 Task: Add an event with the title Second Lunch and Learn: Effective Networking, date '2023/11/10', time 8:30 AM to 10:30 AMand add a description: It is essential to listen actively to the potential investor's input, feedback, and inquiries throughout the meeting. This demonstrates your receptiveness to collaboration, willingness to address concerns, and the ability to adapt your business strategy to maximize its potential., put the event into Green category, logged in from the account softage.2@softage.netand send the event invitation to softage.5@softage.net and softage.6@softage.net. Set a reminder for the event 12 hour before
Action: Mouse moved to (103, 105)
Screenshot: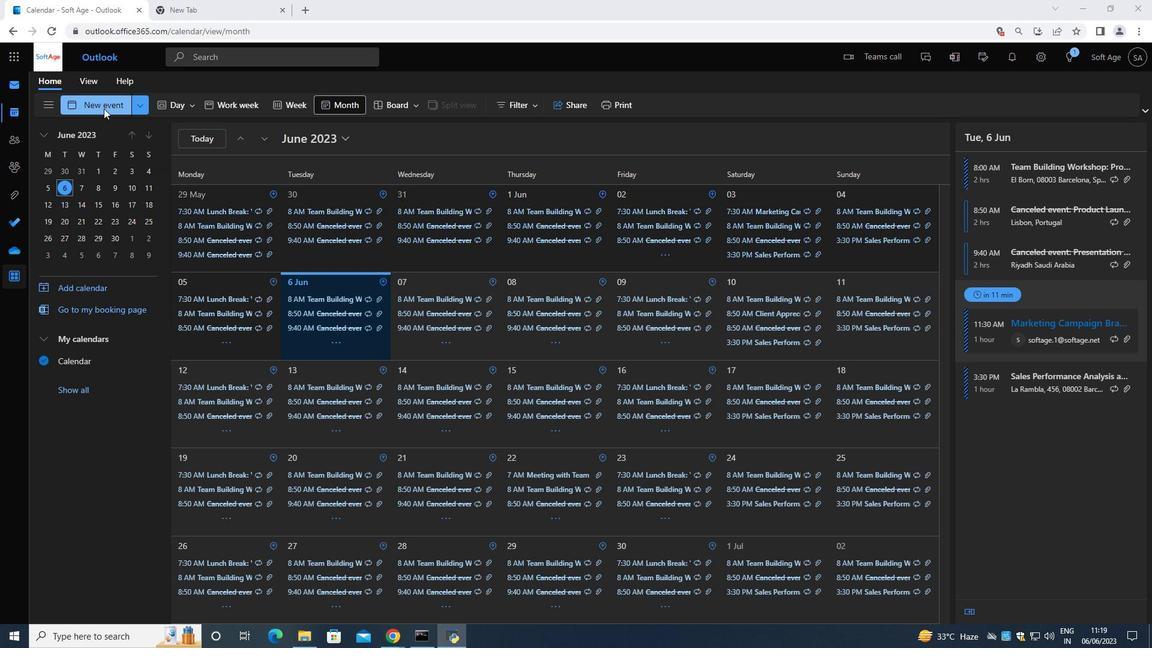 
Action: Mouse pressed left at (103, 105)
Screenshot: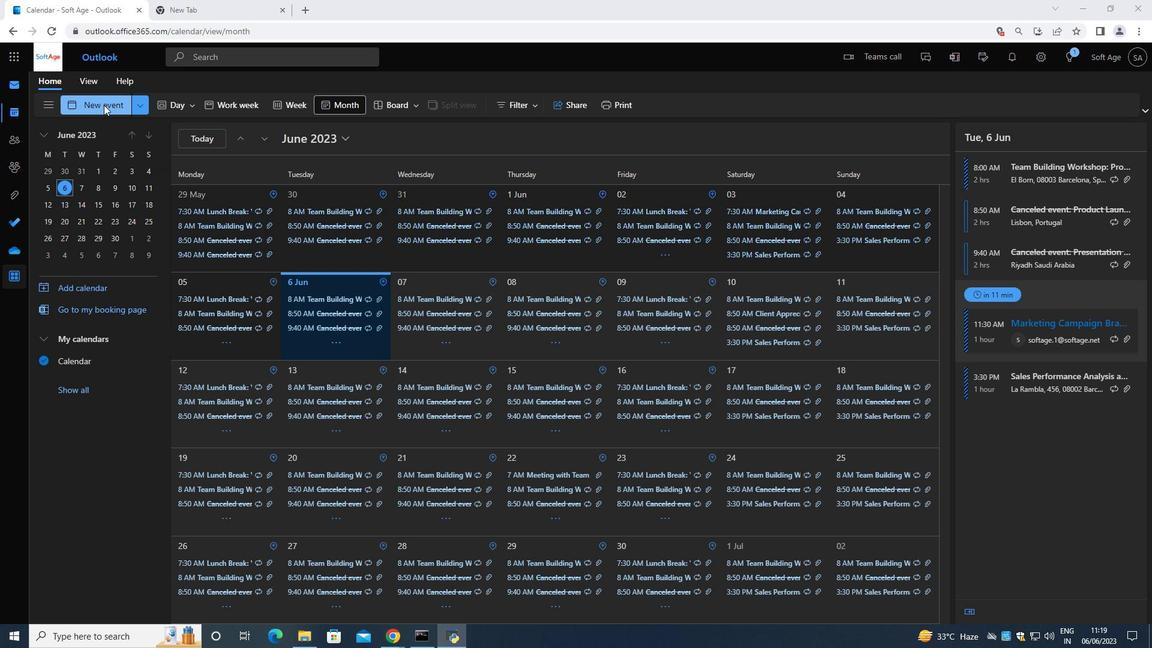 
Action: Mouse moved to (154, 130)
Screenshot: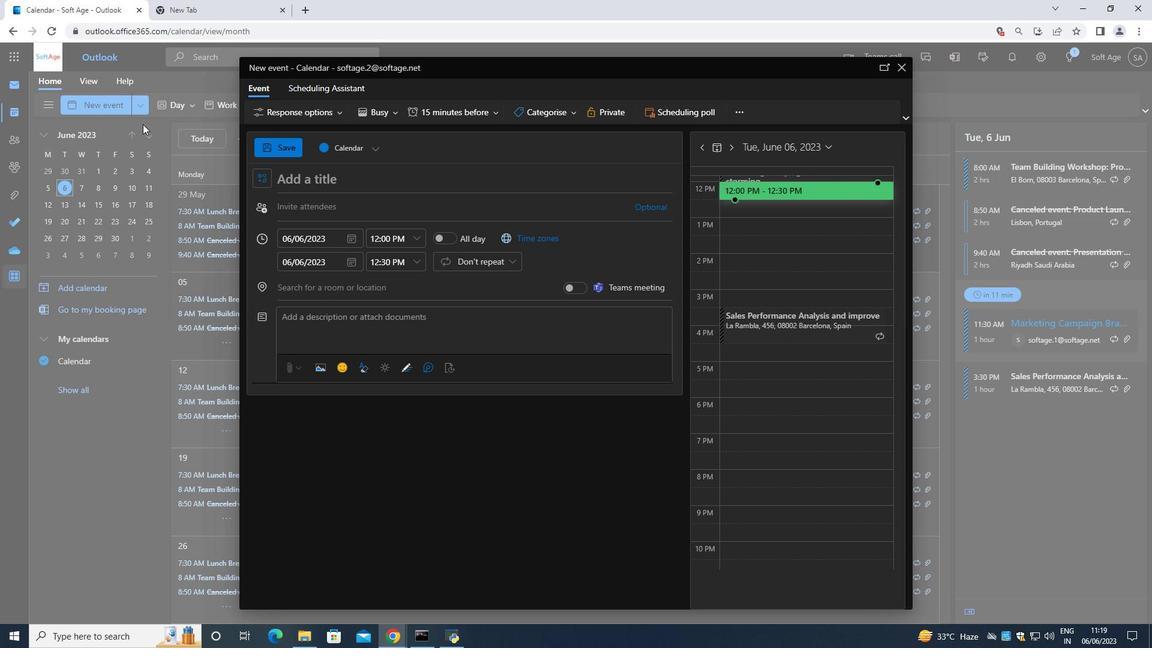
Action: Key pressed <Key.shift>Second<Key.space><Key.shift>Li<Key.backspace>unch<Key.space>and<Key.space><Key.shift>Learn<Key.shift_r>:<Key.shift><Key.space><Key.shift>Effective<Key.space><Key.shift>Networking<Key.space>
Screenshot: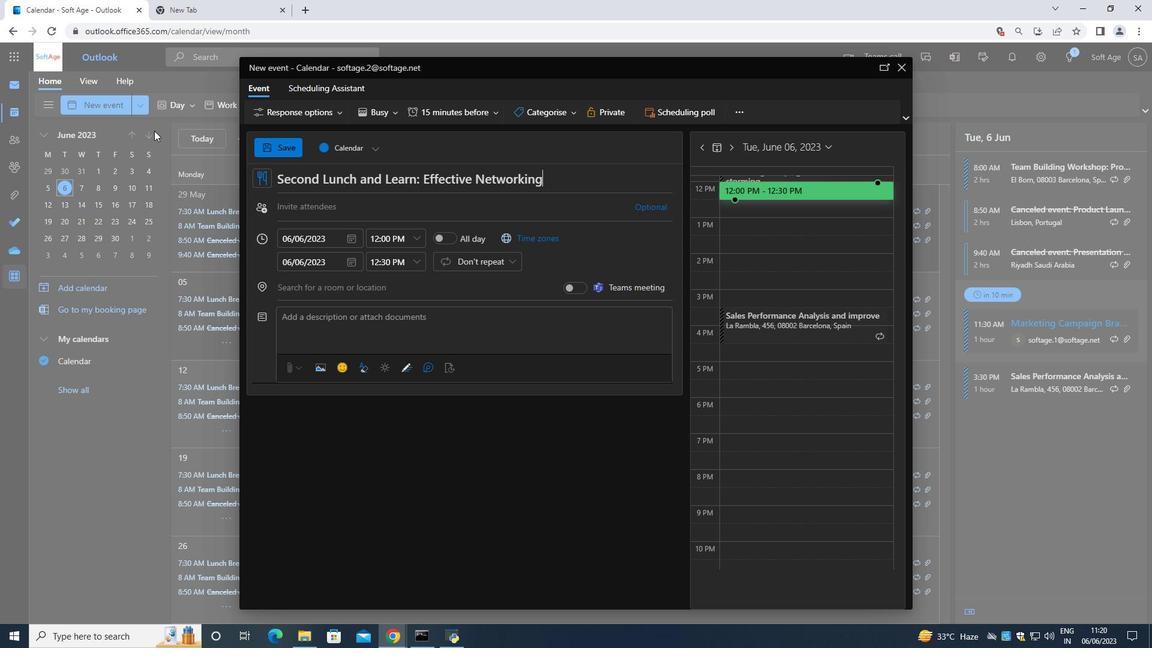 
Action: Mouse moved to (350, 240)
Screenshot: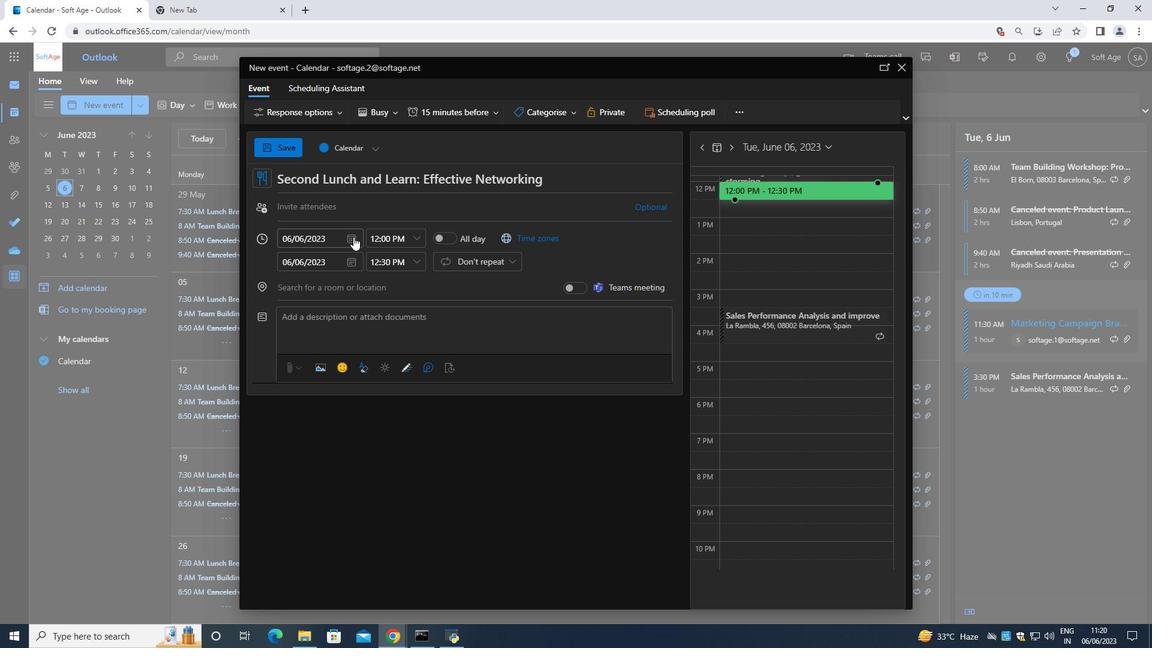 
Action: Mouse pressed left at (350, 240)
Screenshot: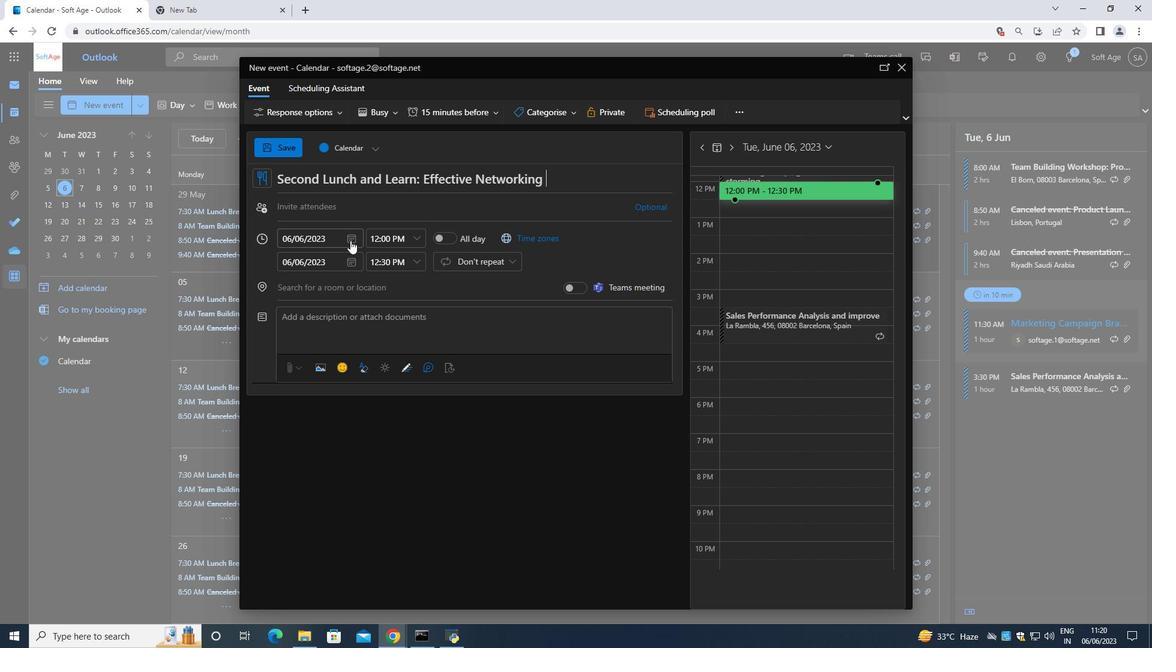 
Action: Mouse moved to (395, 264)
Screenshot: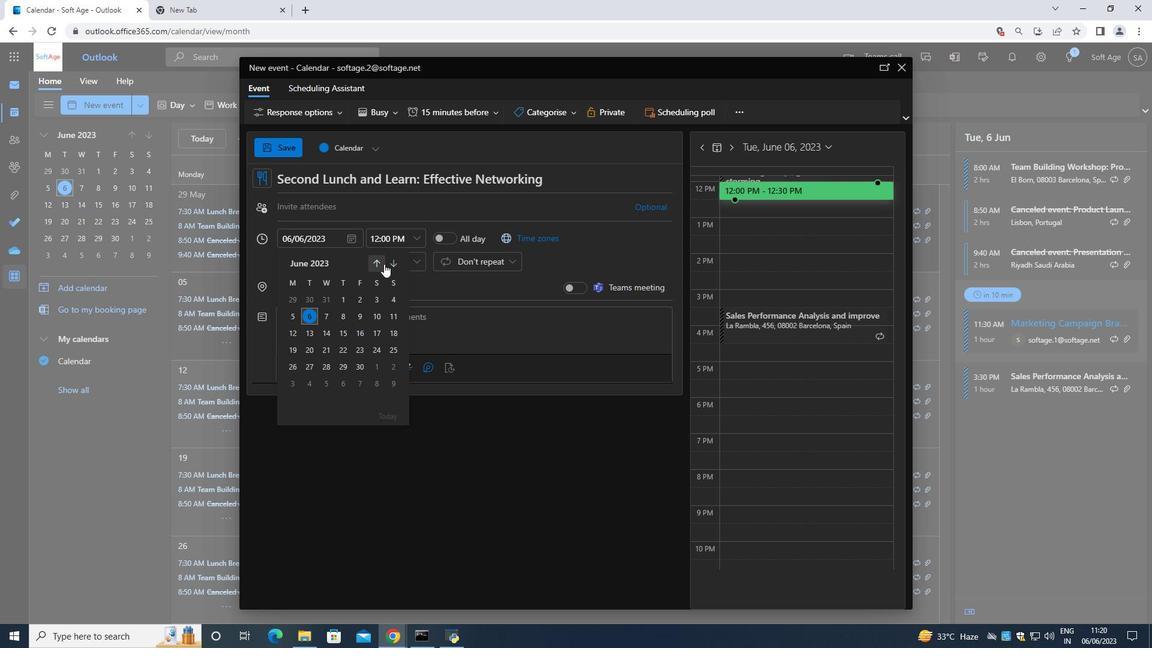 
Action: Mouse pressed left at (395, 264)
Screenshot: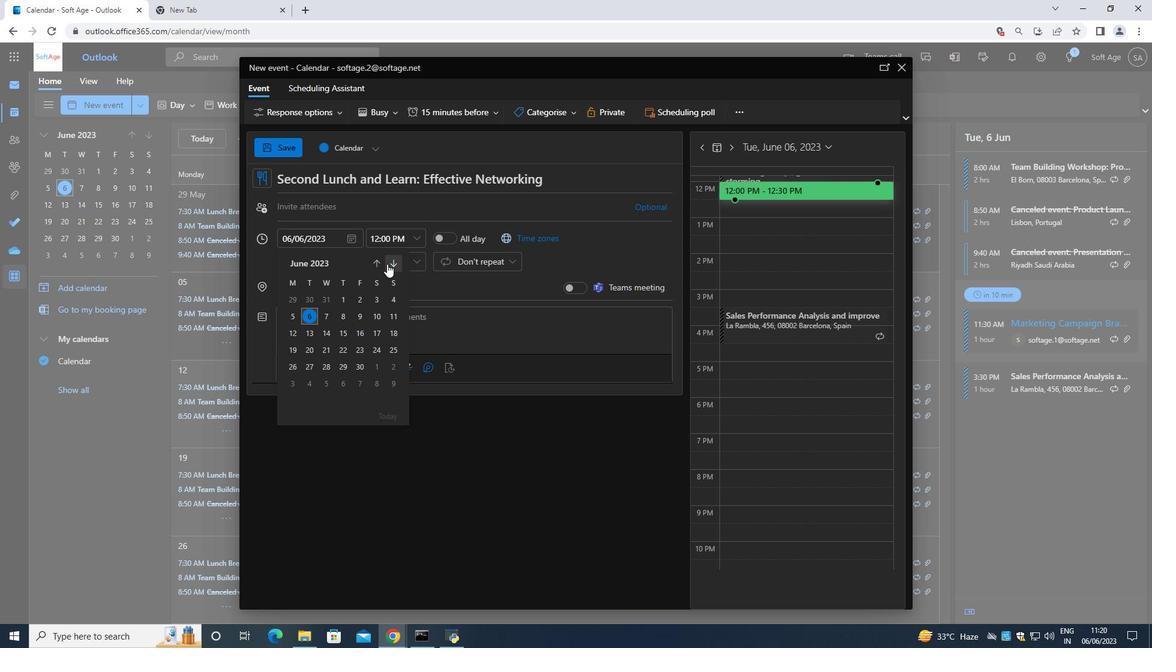 
Action: Mouse moved to (396, 264)
Screenshot: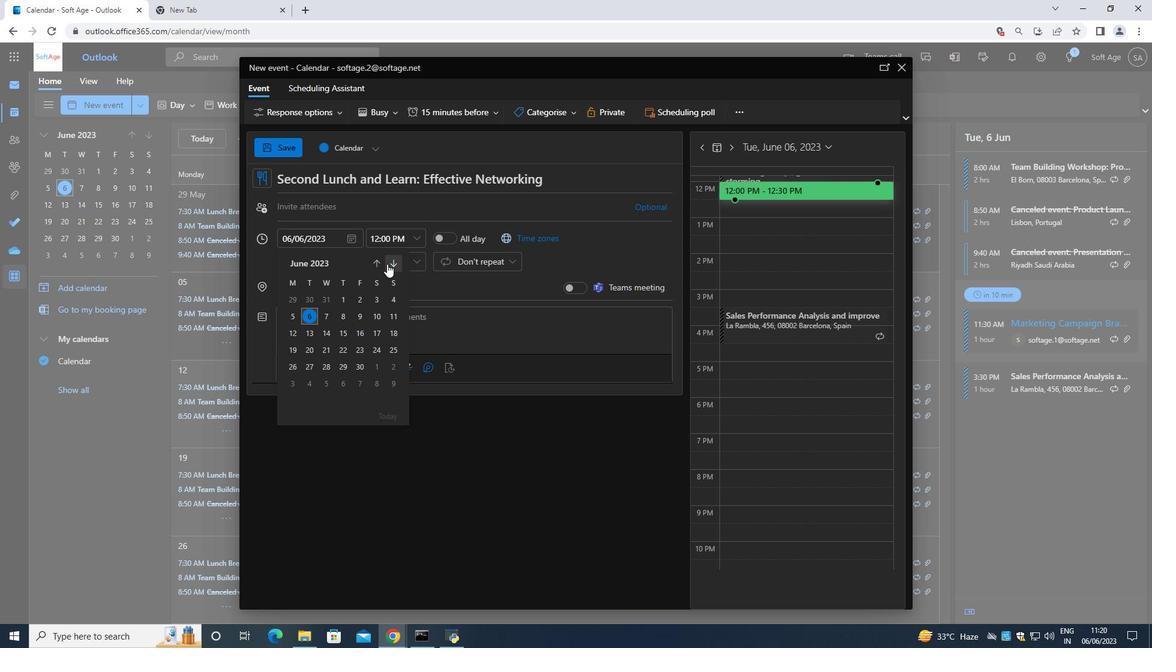 
Action: Mouse pressed left at (396, 264)
Screenshot: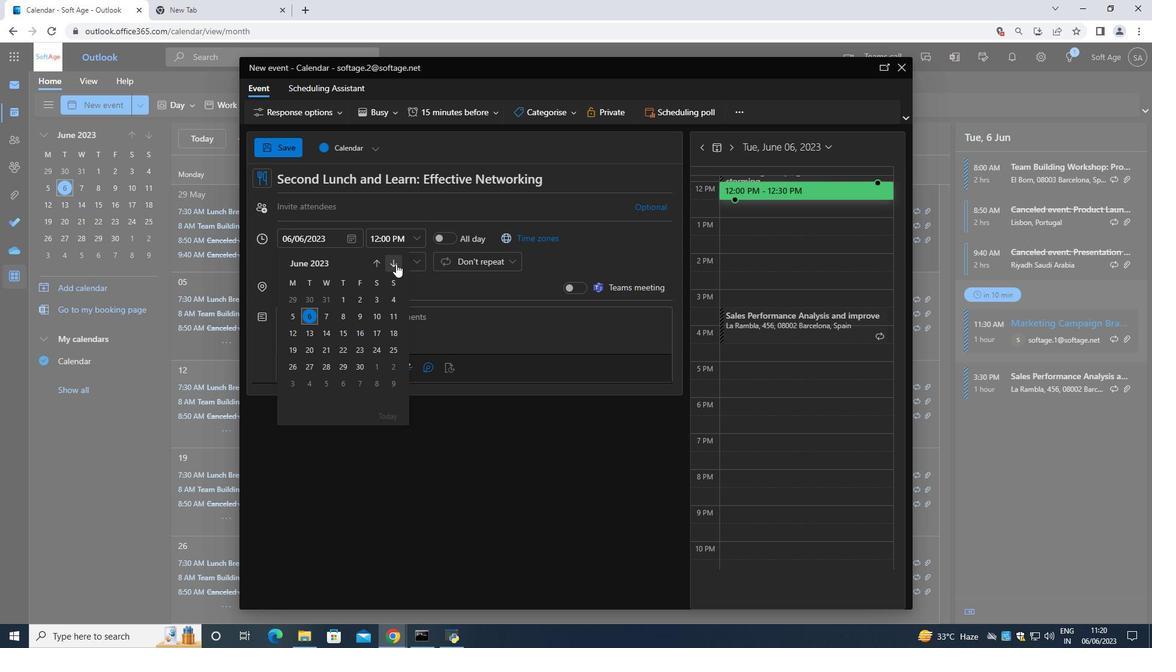 
Action: Mouse moved to (396, 264)
Screenshot: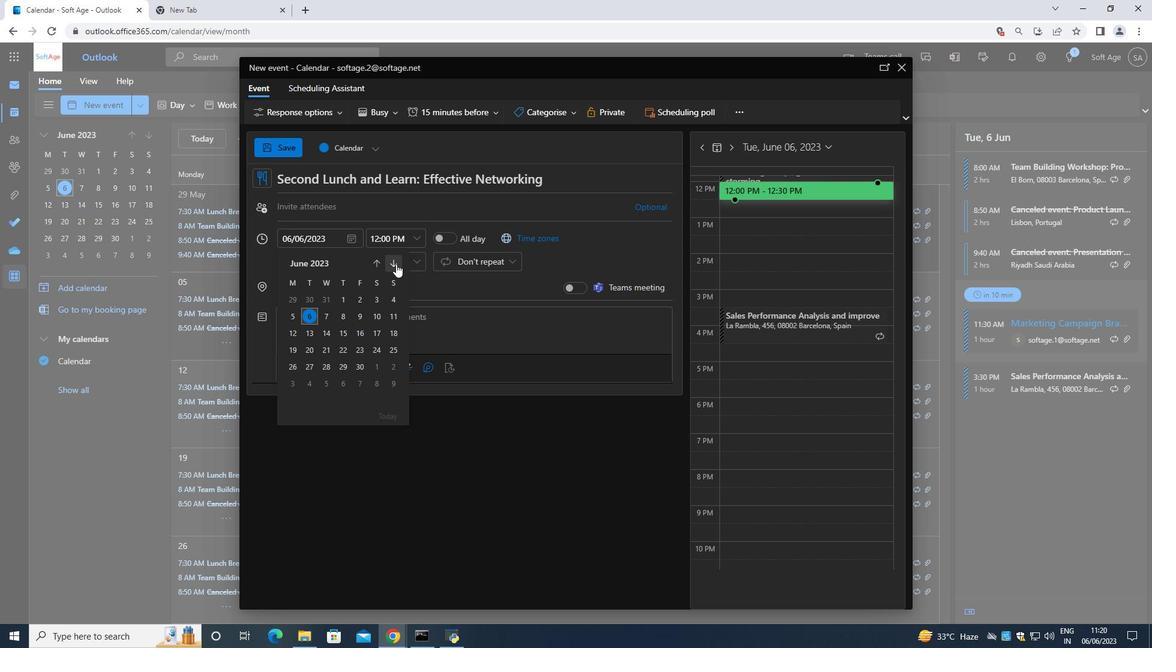 
Action: Mouse pressed left at (396, 264)
Screenshot: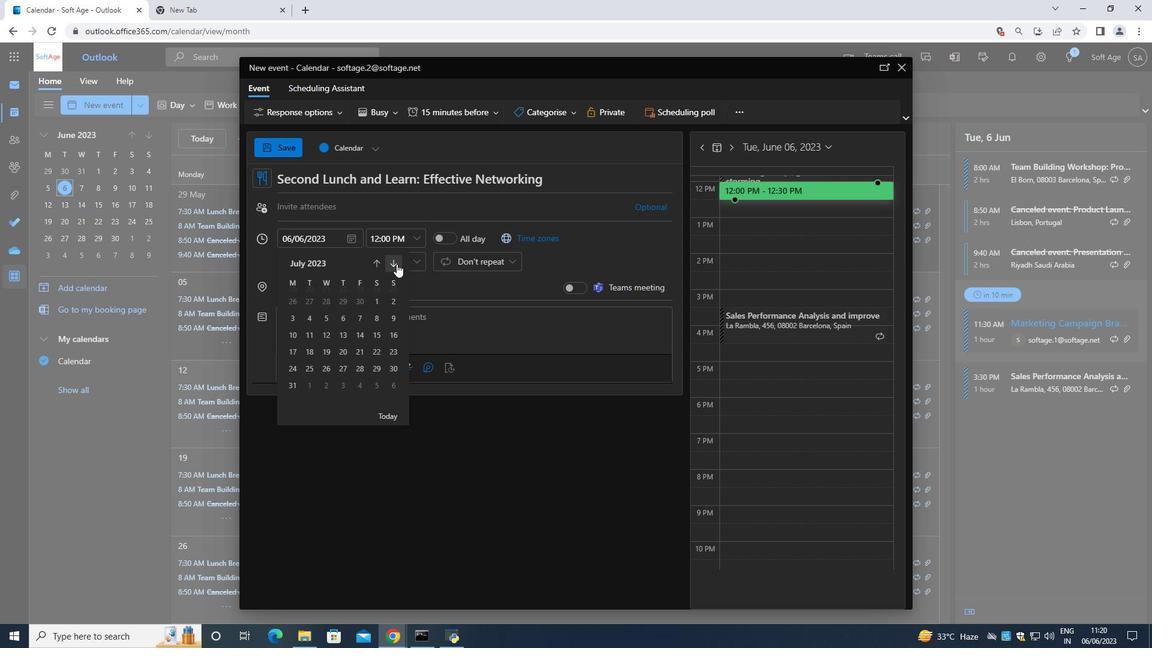 
Action: Mouse pressed left at (396, 264)
Screenshot: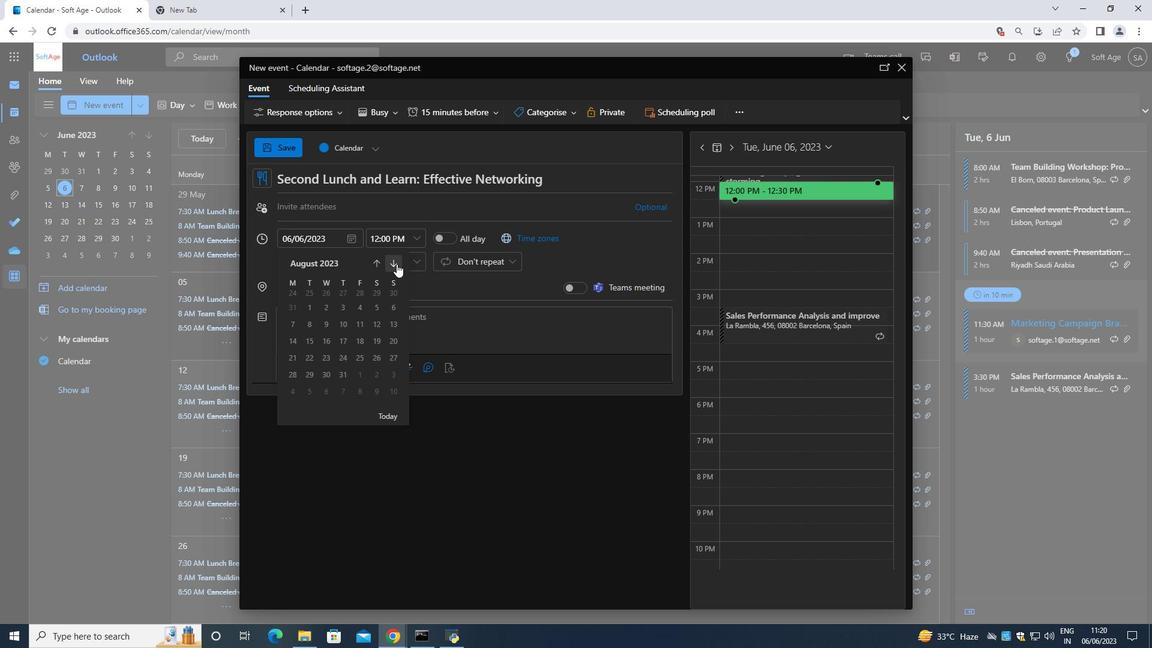 
Action: Mouse moved to (397, 264)
Screenshot: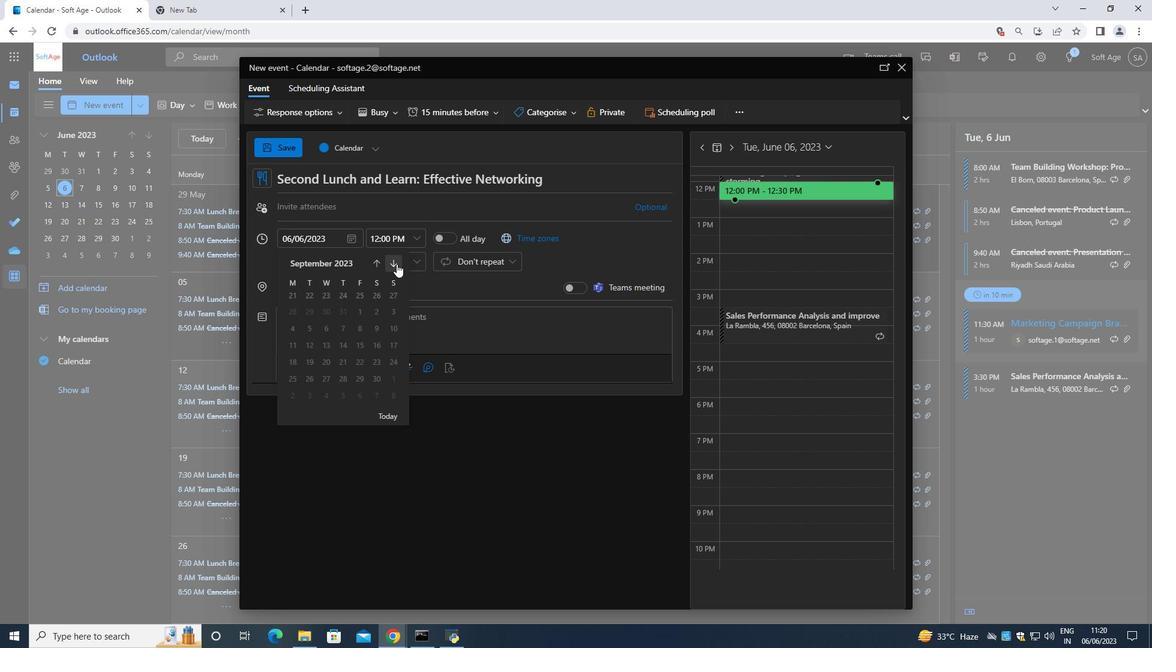 
Action: Mouse pressed left at (397, 264)
Screenshot: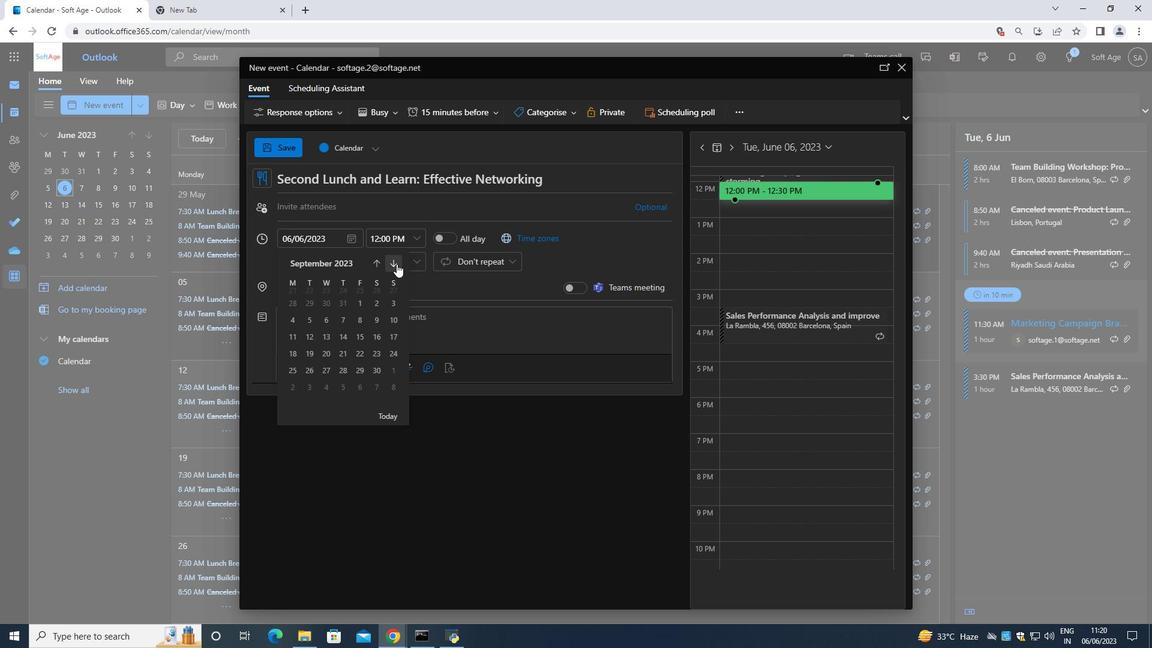 
Action: Mouse moved to (381, 259)
Screenshot: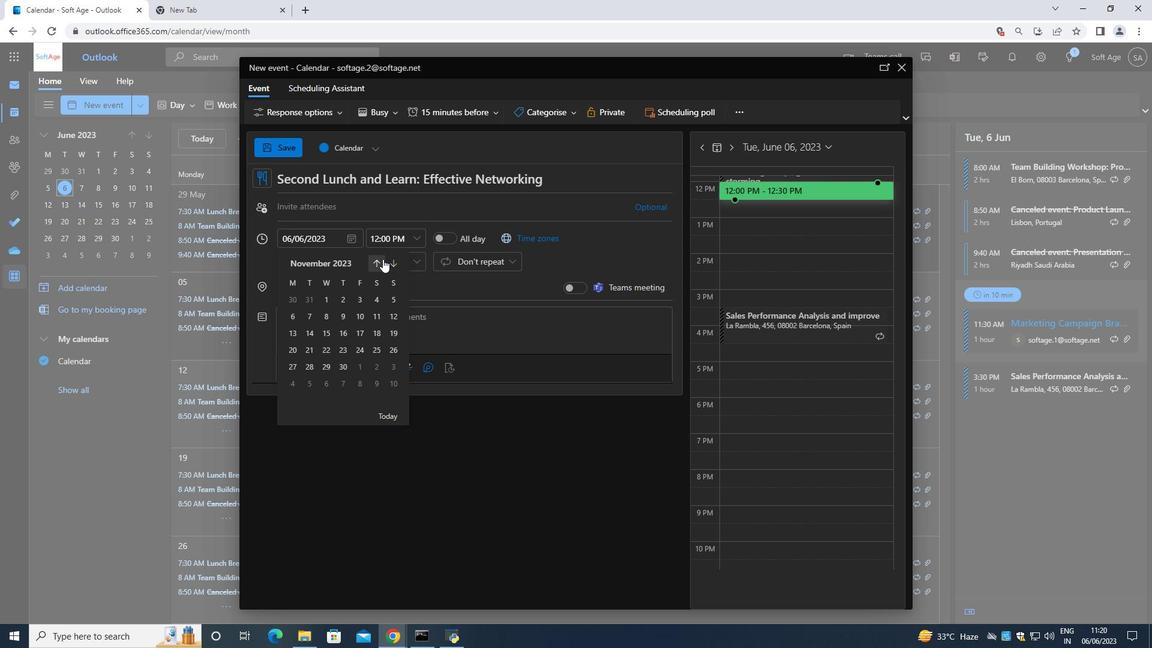 
Action: Mouse pressed left at (381, 259)
Screenshot: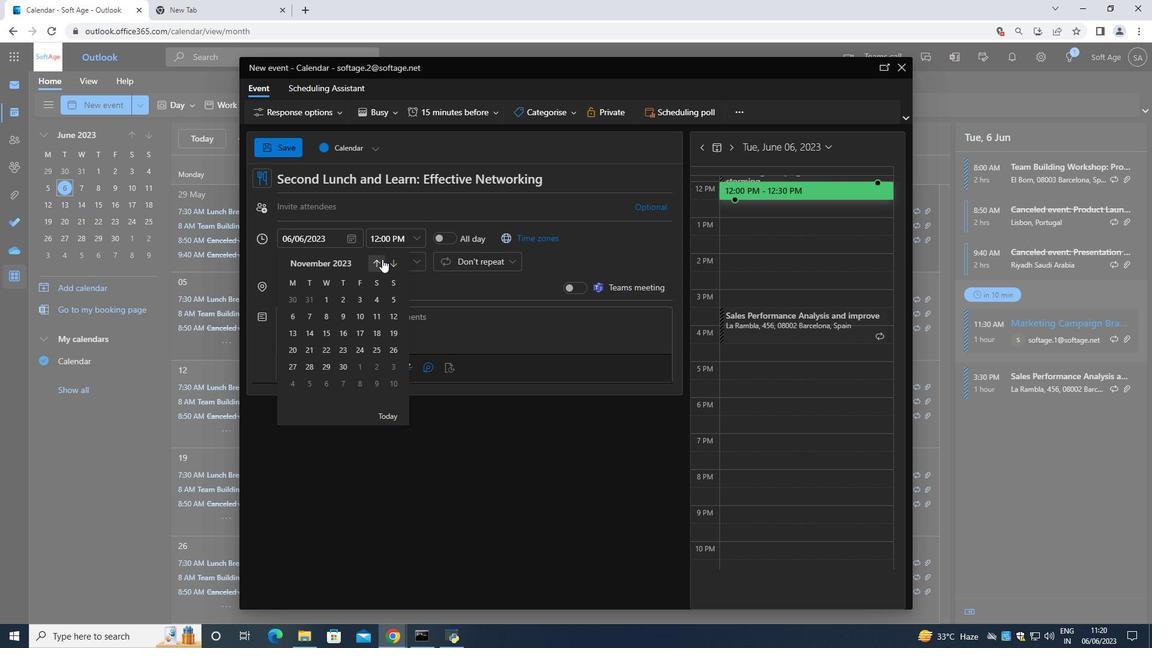 
Action: Mouse moved to (312, 333)
Screenshot: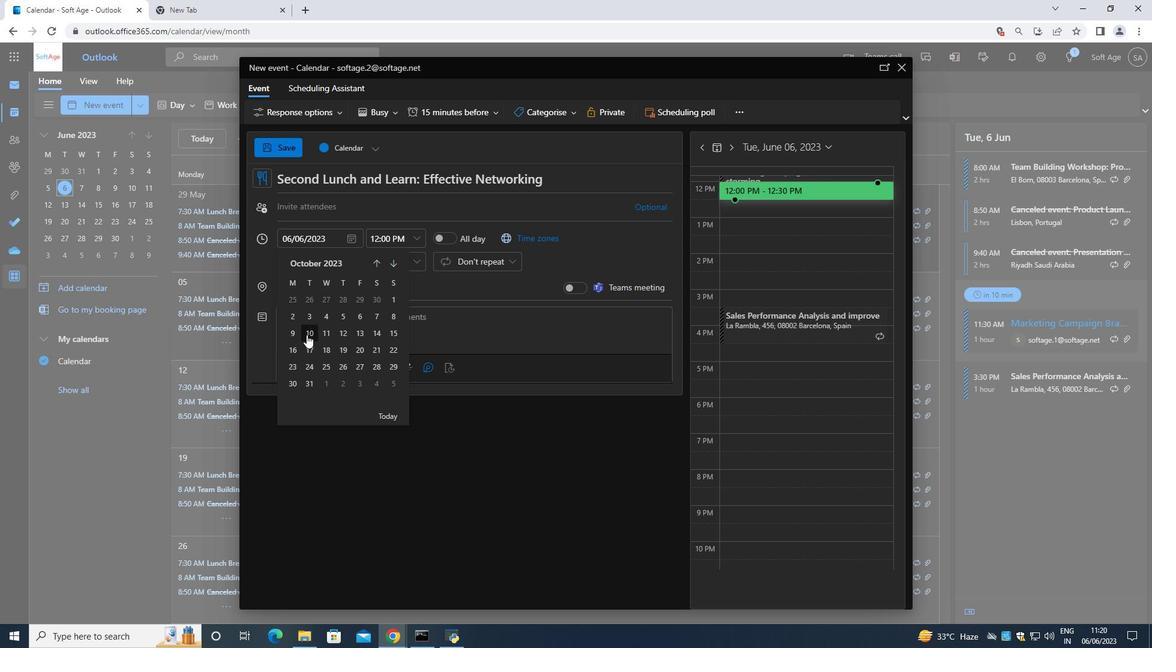 
Action: Mouse pressed left at (312, 333)
Screenshot: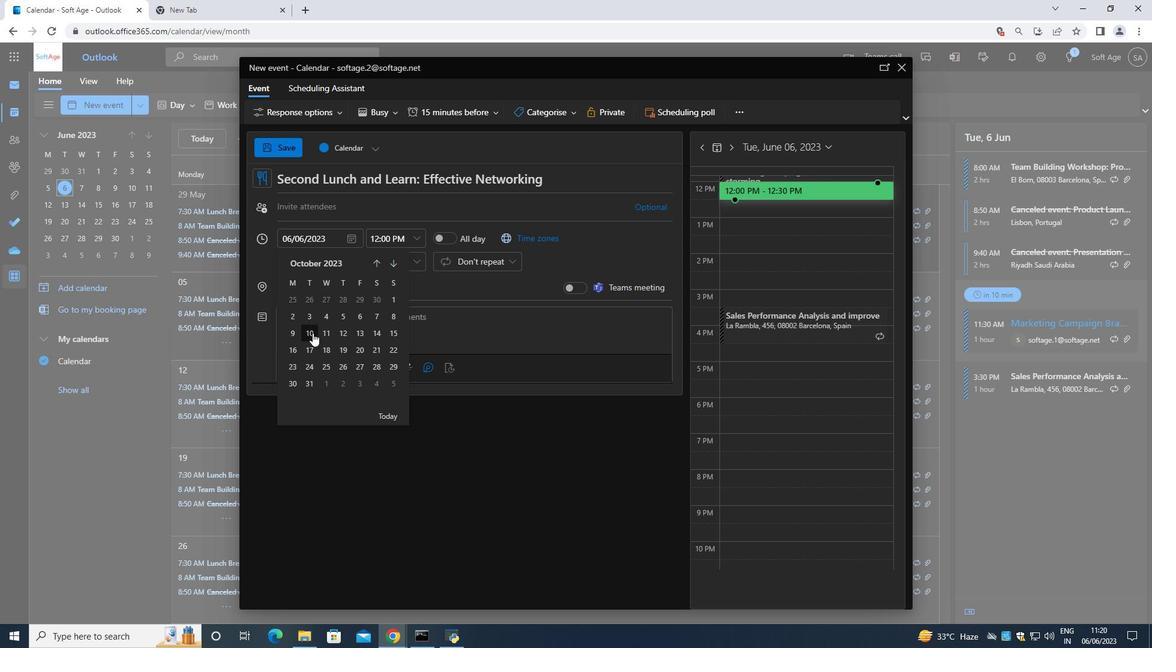 
Action: Mouse moved to (420, 236)
Screenshot: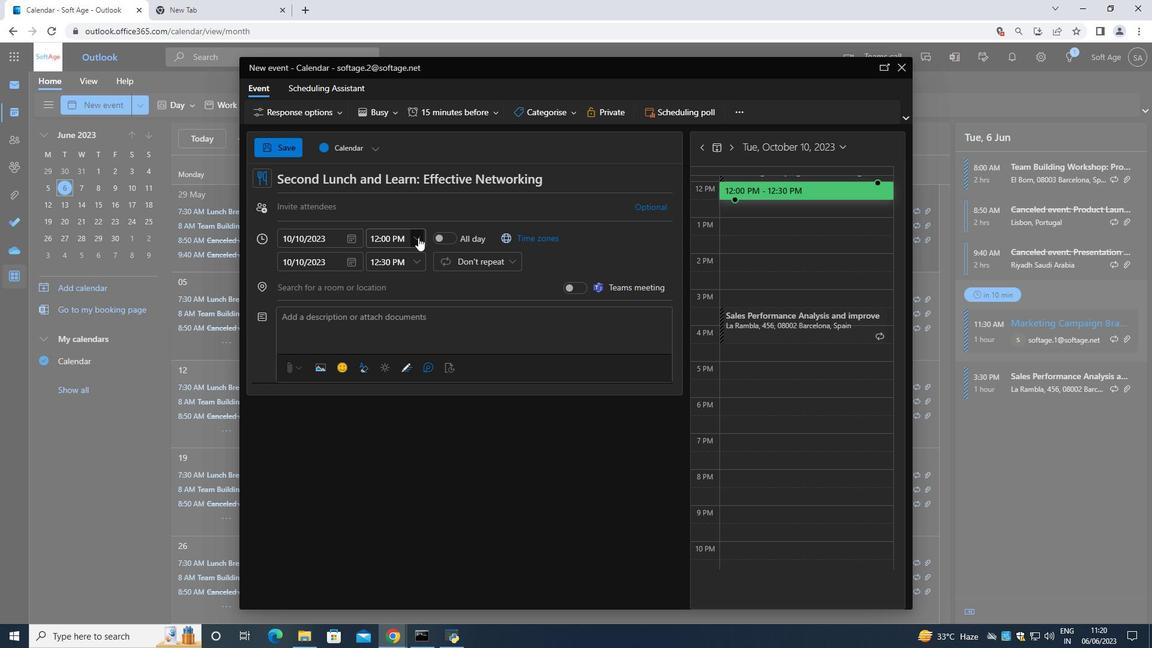 
Action: Mouse pressed left at (420, 236)
Screenshot: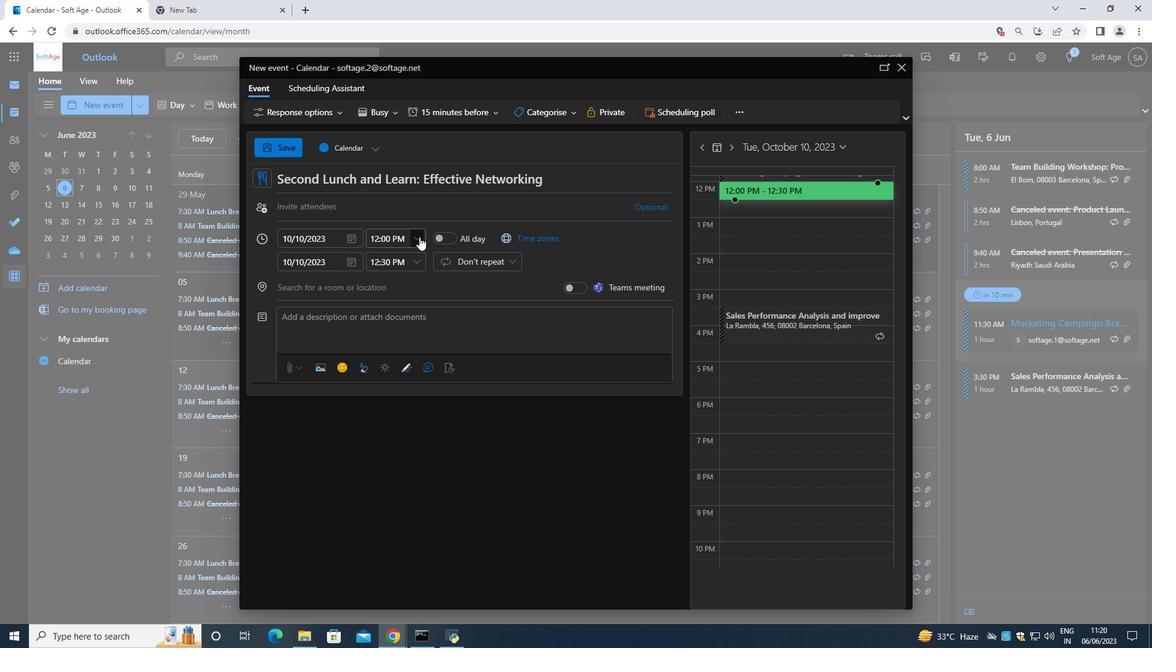 
Action: Mouse moved to (412, 269)
Screenshot: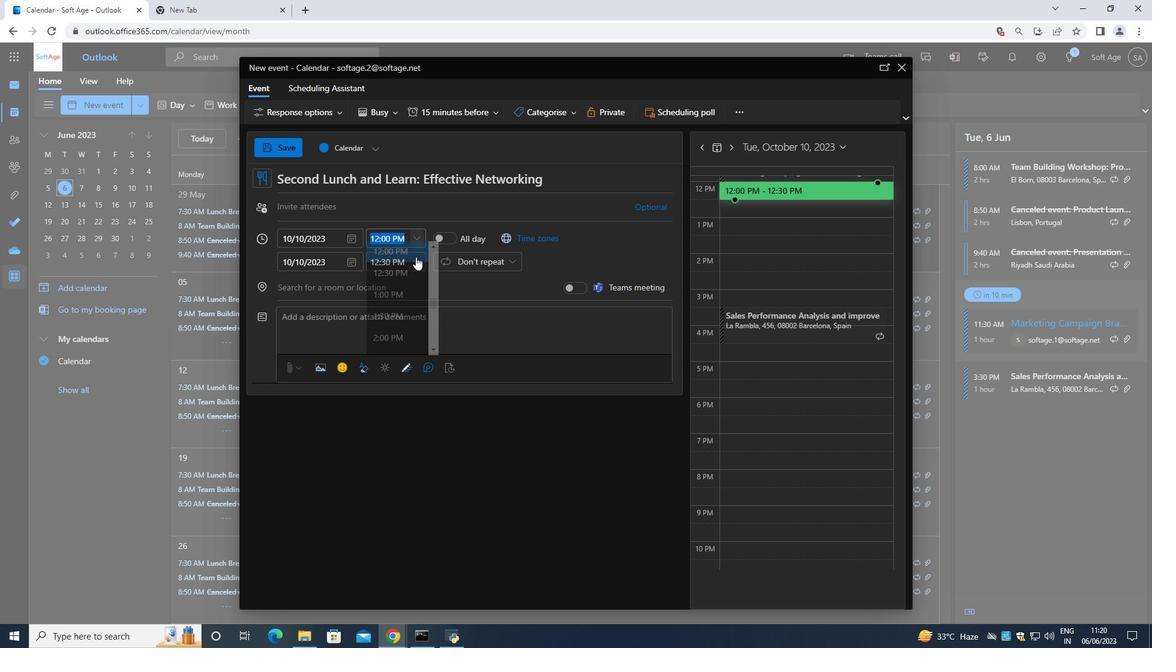 
Action: Mouse scrolled (412, 270) with delta (0, 0)
Screenshot: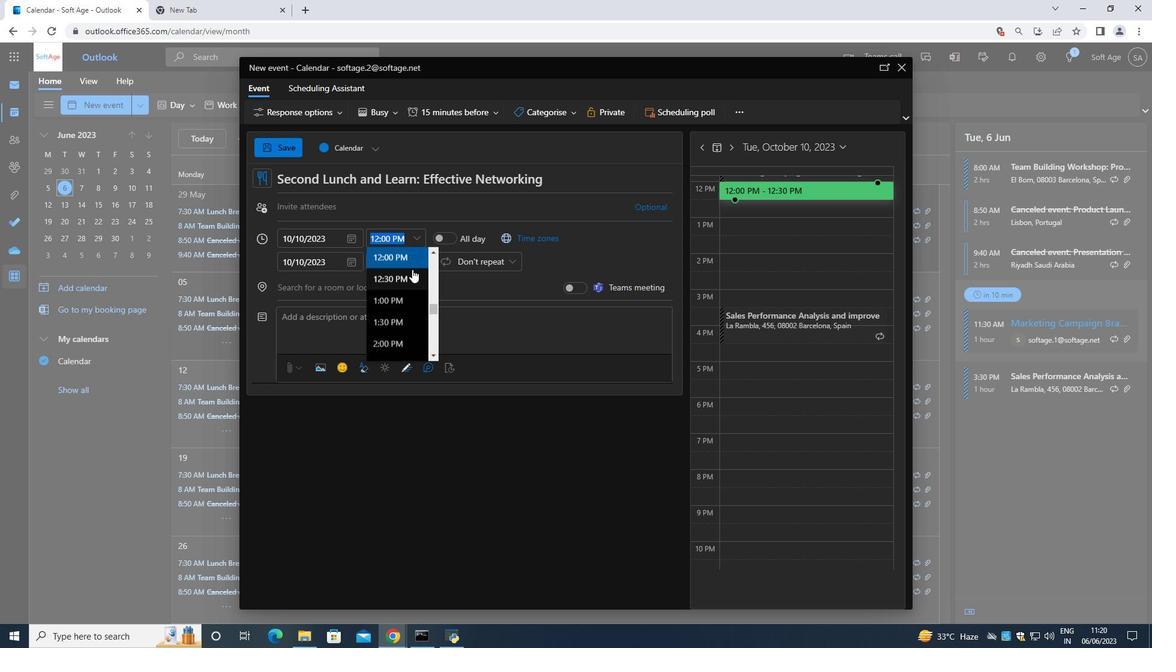 
Action: Mouse scrolled (412, 270) with delta (0, 0)
Screenshot: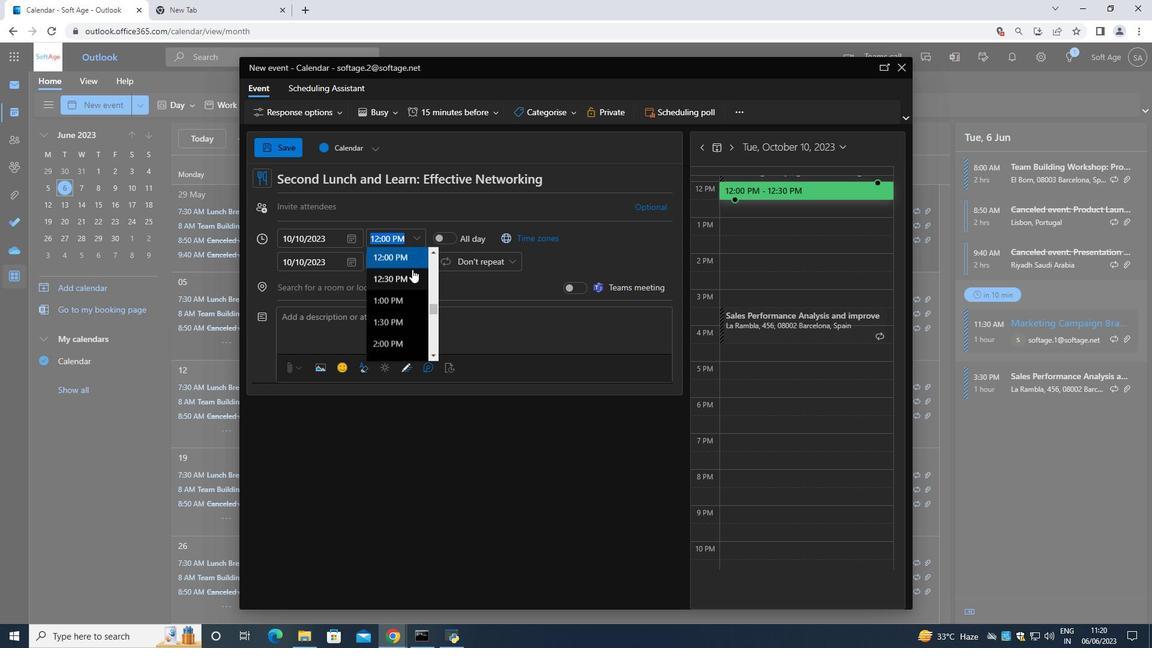 
Action: Mouse scrolled (412, 270) with delta (0, 0)
Screenshot: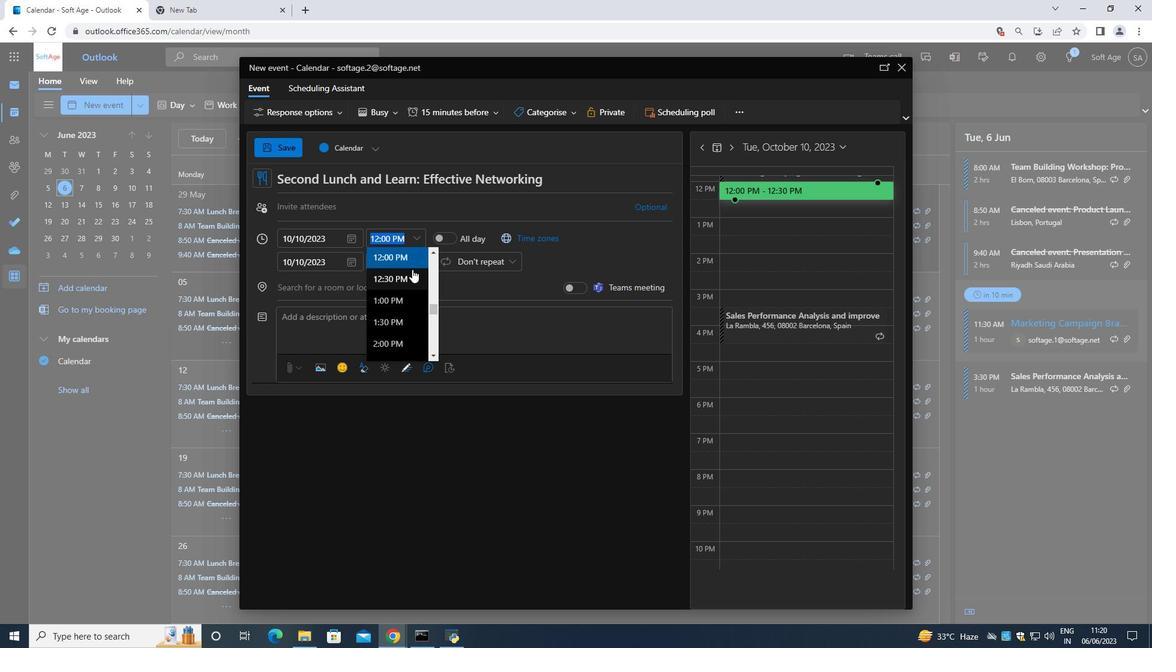 
Action: Mouse moved to (394, 283)
Screenshot: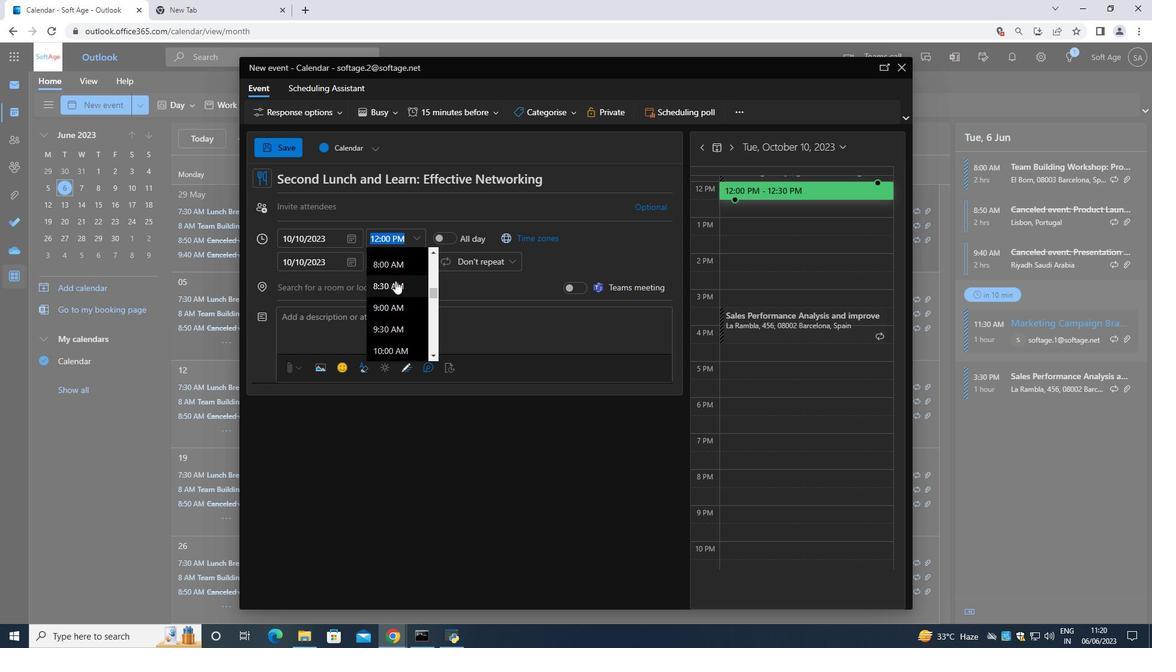 
Action: Mouse pressed left at (394, 283)
Screenshot: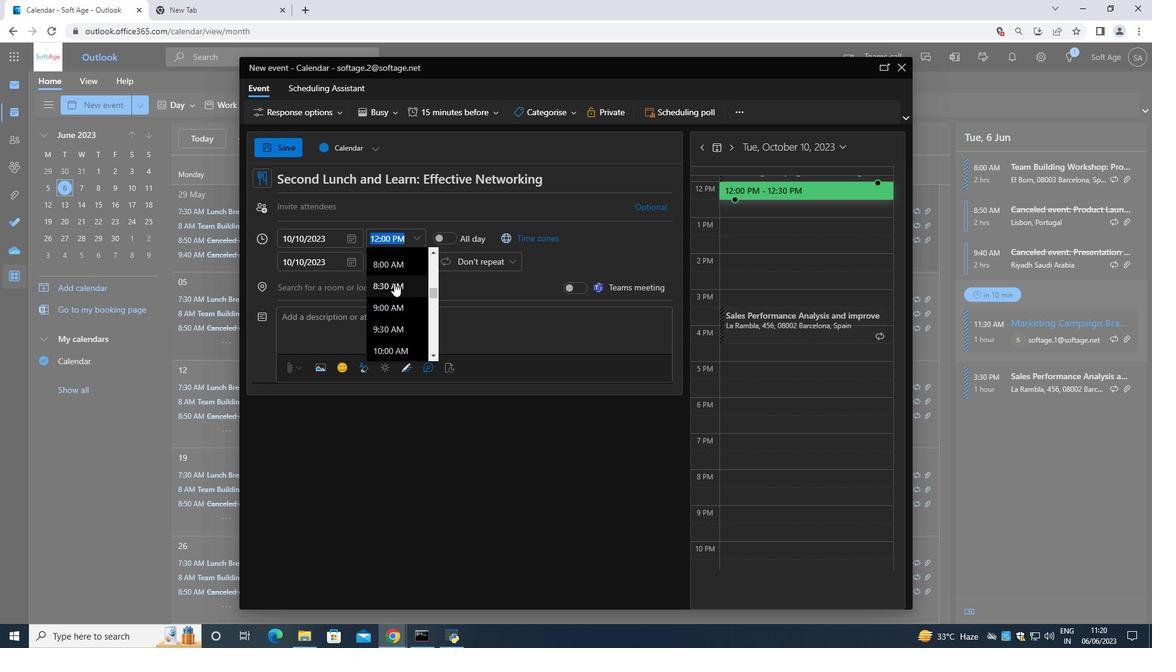 
Action: Mouse moved to (421, 258)
Screenshot: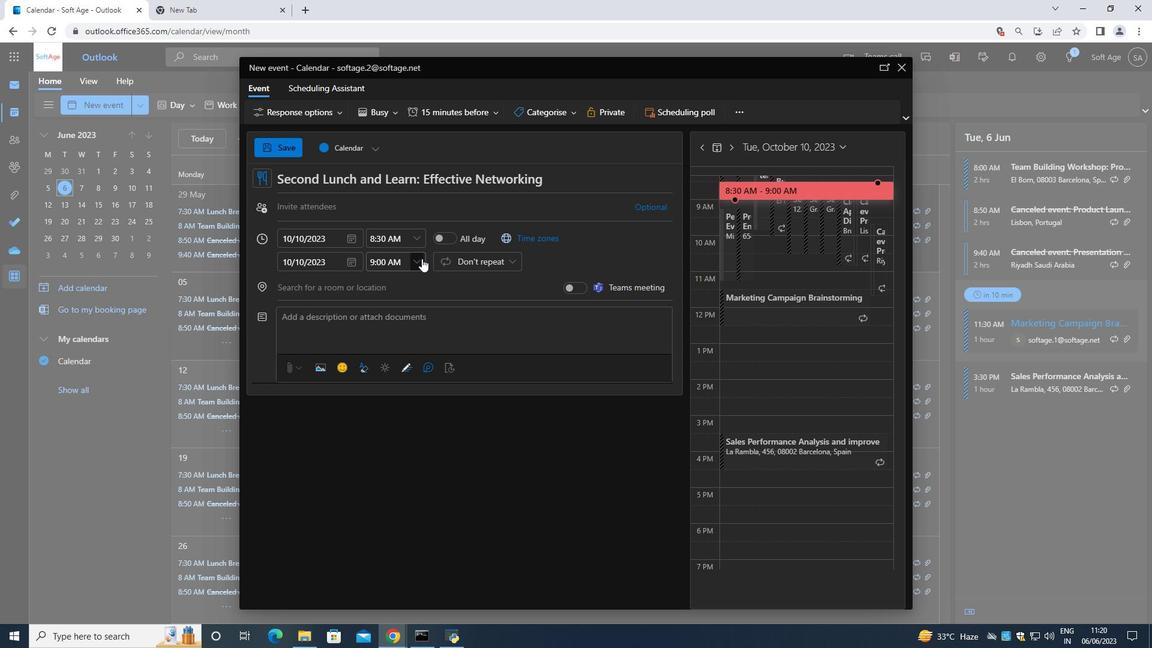 
Action: Mouse pressed left at (421, 258)
Screenshot: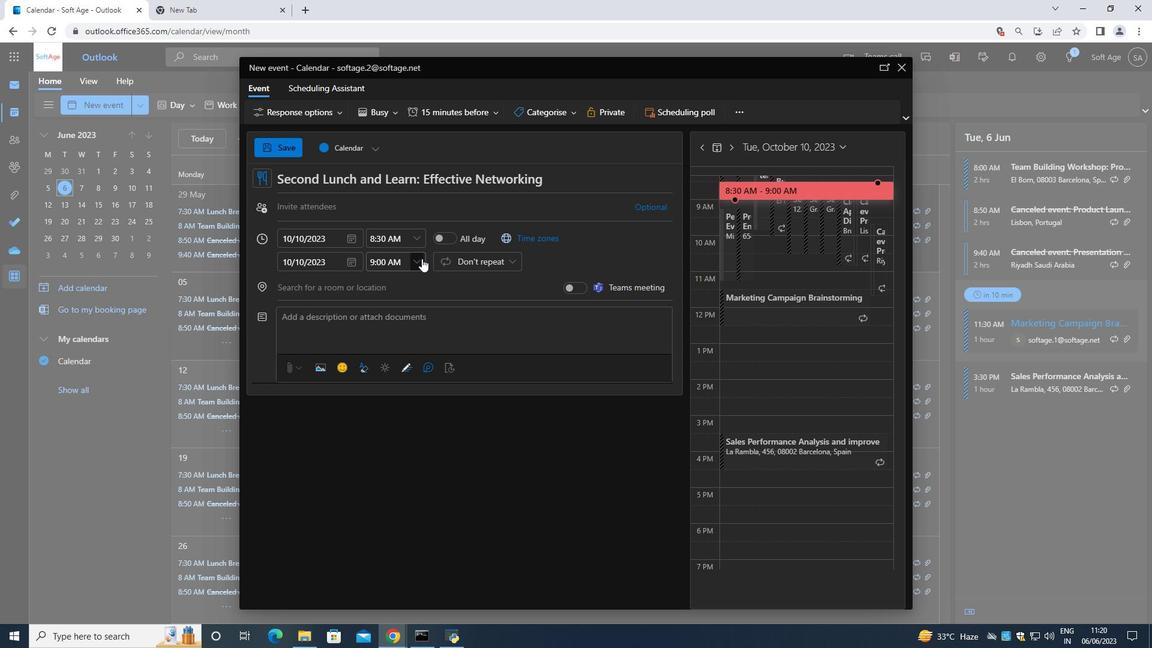 
Action: Mouse moved to (397, 351)
Screenshot: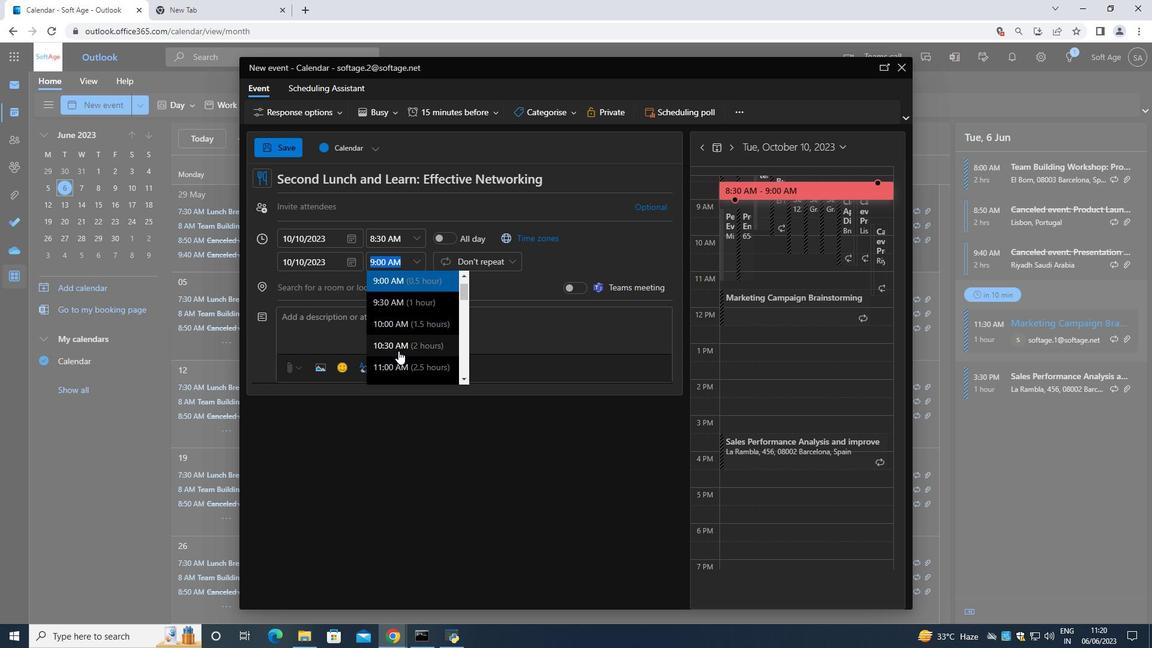 
Action: Mouse pressed left at (397, 351)
Screenshot: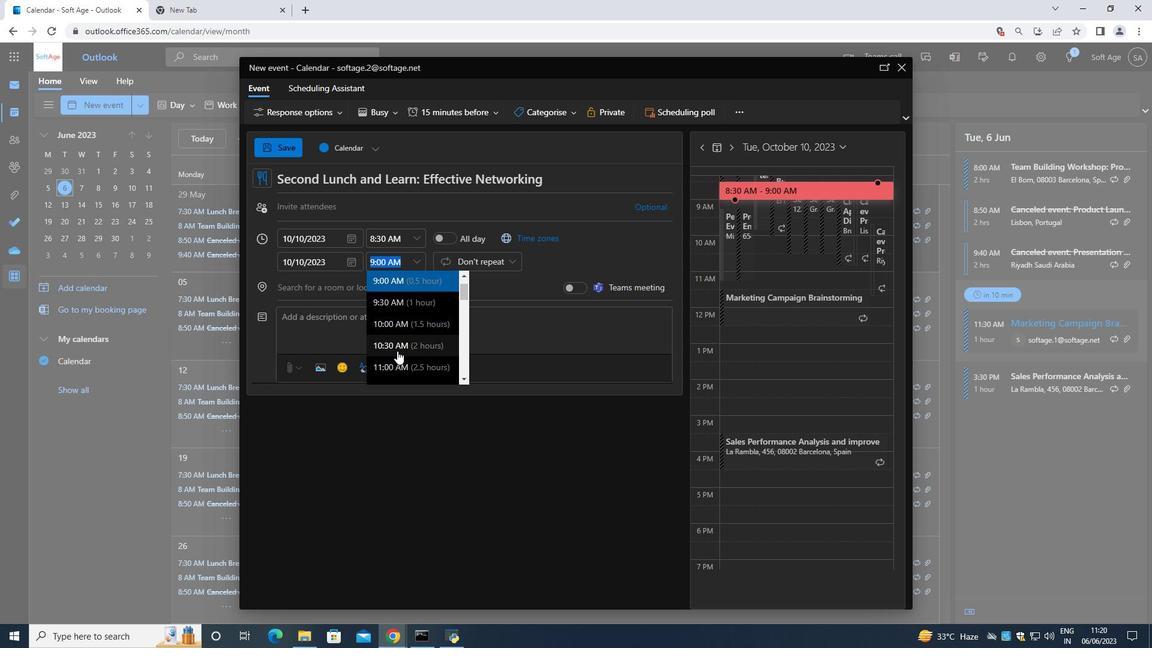 
Action: Mouse moved to (383, 338)
Screenshot: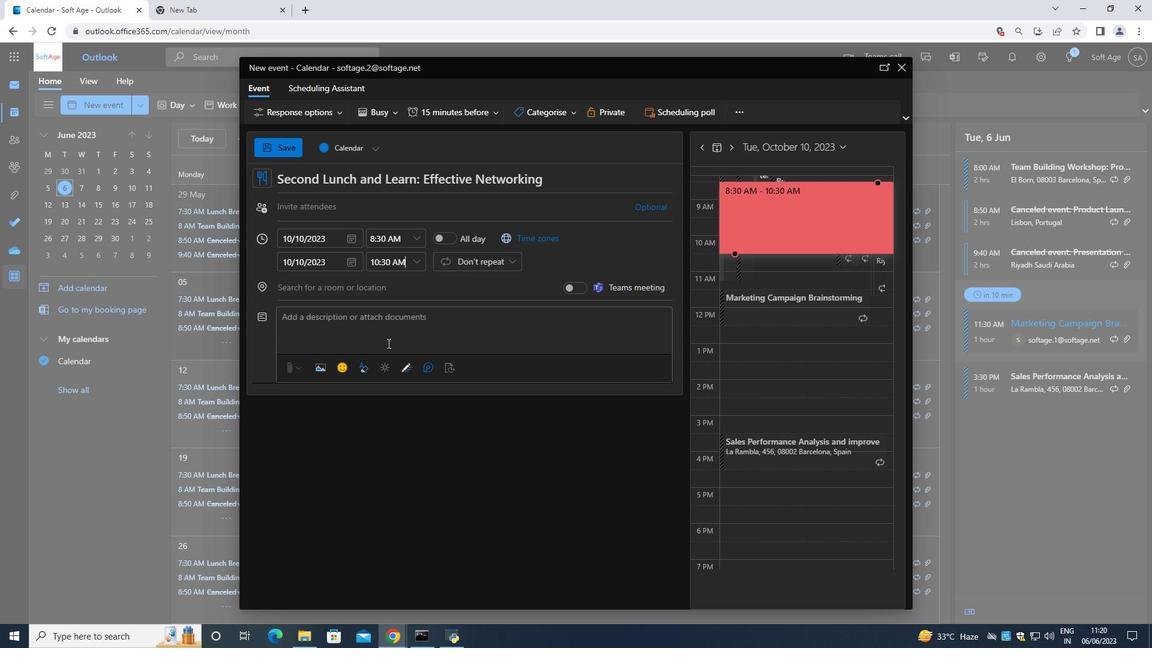 
Action: Mouse pressed left at (383, 338)
Screenshot: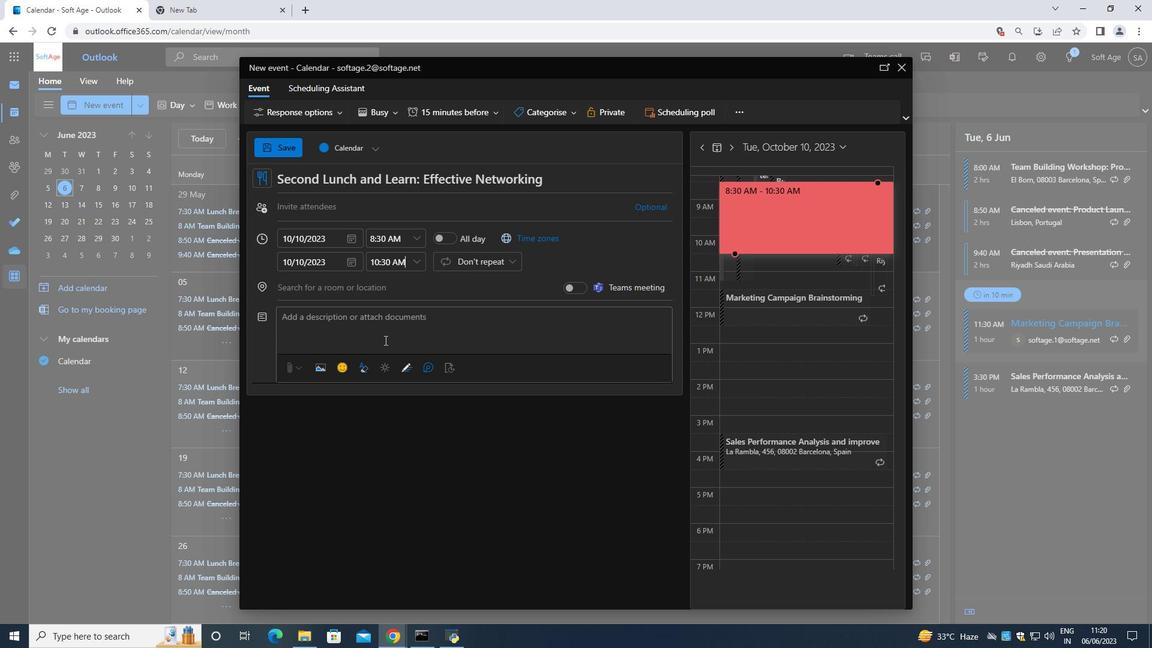 
Action: Mouse moved to (383, 336)
Screenshot: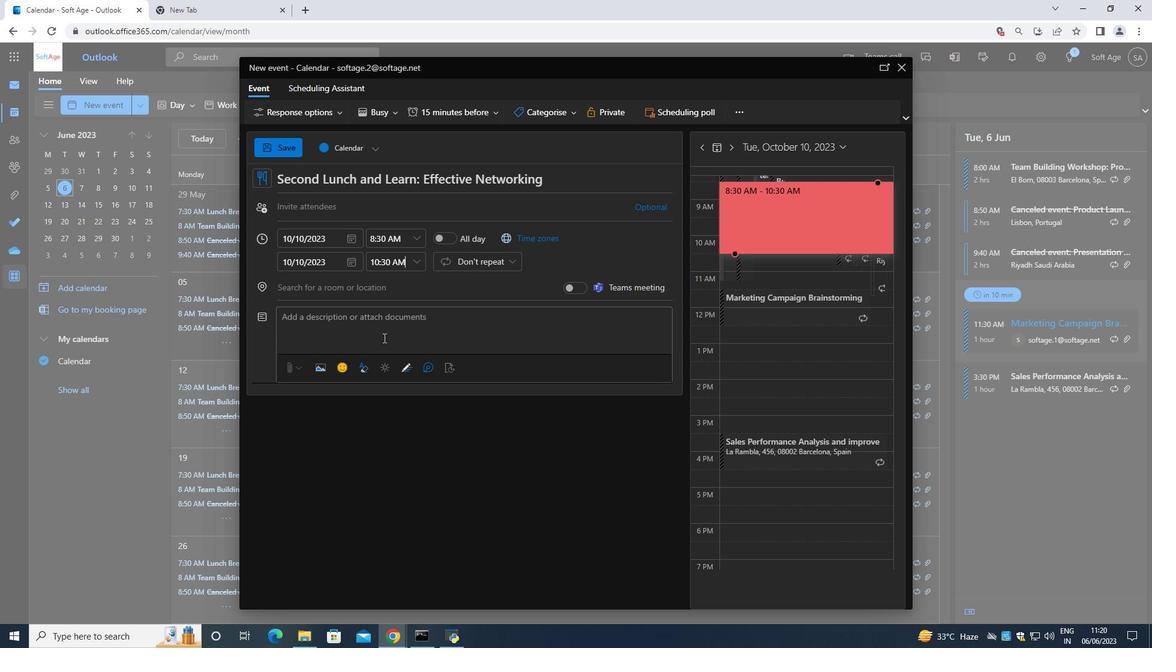 
Action: Key pressed <Key.shift>It<Key.space>is<Key.space>essential<Key.space>to<Key.space>listen<Key.space>actively<Key.space>to<Key.space>the<Key.space>potential<Key.space>investor<Key.space><Key.backspace>'s<Key.space>input,<Key.space>feedback<Key.space><Key.backspace>,<Key.space>andinq<Key.backspace><Key.backspace><Key.backspace><Key.space>inquiries<Key.space>throughout<Key.space>the<Key.space>meeting<Key.space>.<Key.shift><Key.shift><Key.shift>Thid<Key.backspace>s<Key.space>demonstrates<Key.space>your<Key.space>receptiveness<Key.space>to<Key.space>collaboration<Key.space>,<Key.space>willingm<Key.backspace>ness<Key.space>to<Key.space>address<Key.space>v<Key.backspace>concerns,<Key.space>and<Key.space>the<Key.space>ability<Key.space>to<Key.space>adapt<Key.space>ypur<Key.space>business<Key.space>strategy<Key.space>to<Key.space>maximize<Key.space>its<Key.space>pt<Key.left><Key.left><Key.left><Key.left><Key.left><Key.left><Key.left><Key.left><Key.left><Key.left><Key.left><Key.left><Key.left><Key.left><Key.left><Key.left><Key.left><Key.left><Key.left><Key.left><Key.left><Key.left><Key.left><Key.left><Key.left><Key.left><Key.left><Key.left><Key.left><Key.left><Key.left><Key.left><Key.left><Key.left><Key.left><Key.left><Key.left><Key.left><Key.left><Key.left><Key.right><Key.backspace>o<Key.right><Key.right><Key.right><Key.right><Key.right><Key.right><Key.right><Key.right><Key.right><Key.right><Key.right><Key.right><Key.right><Key.right><Key.right><Key.right><Key.right><Key.right><Key.right><Key.right><Key.right><Key.right><Key.right><Key.right><Key.right><Key.right><Key.right><Key.right><Key.right><Key.right><Key.right><Key.right><Key.right><Key.right><Key.right><Key.right><Key.right><Key.right><Key.right><Key.right><Key.right><Key.right><Key.right><Key.right><Key.backspace>otential<Key.space>.
Screenshot: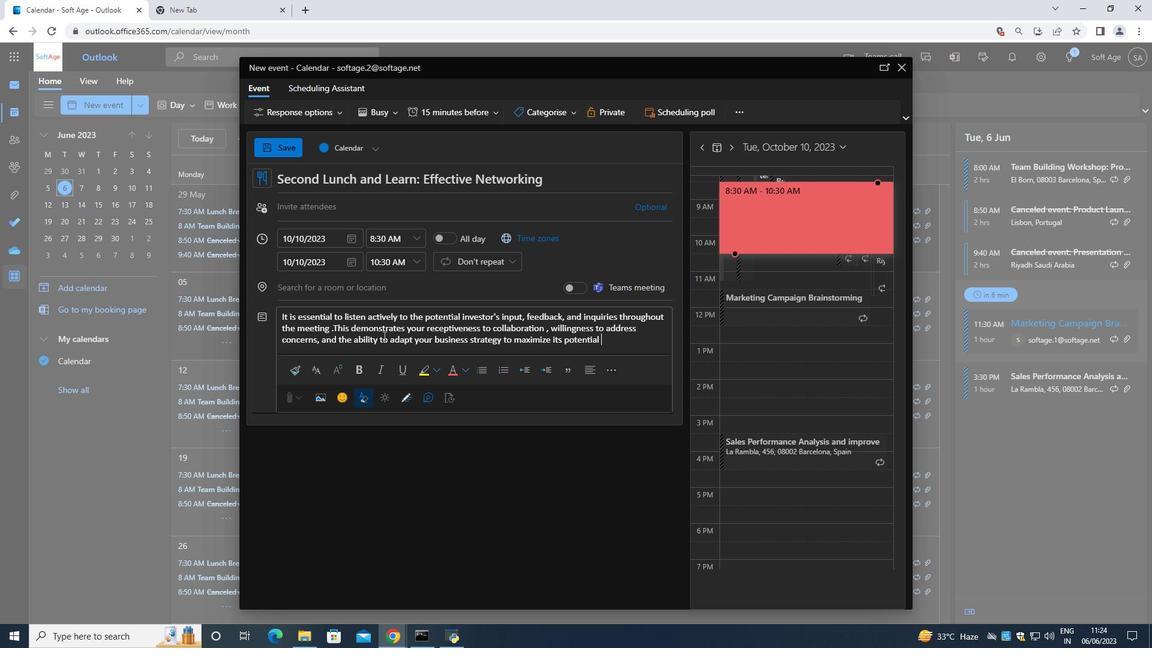 
Action: Mouse moved to (554, 112)
Screenshot: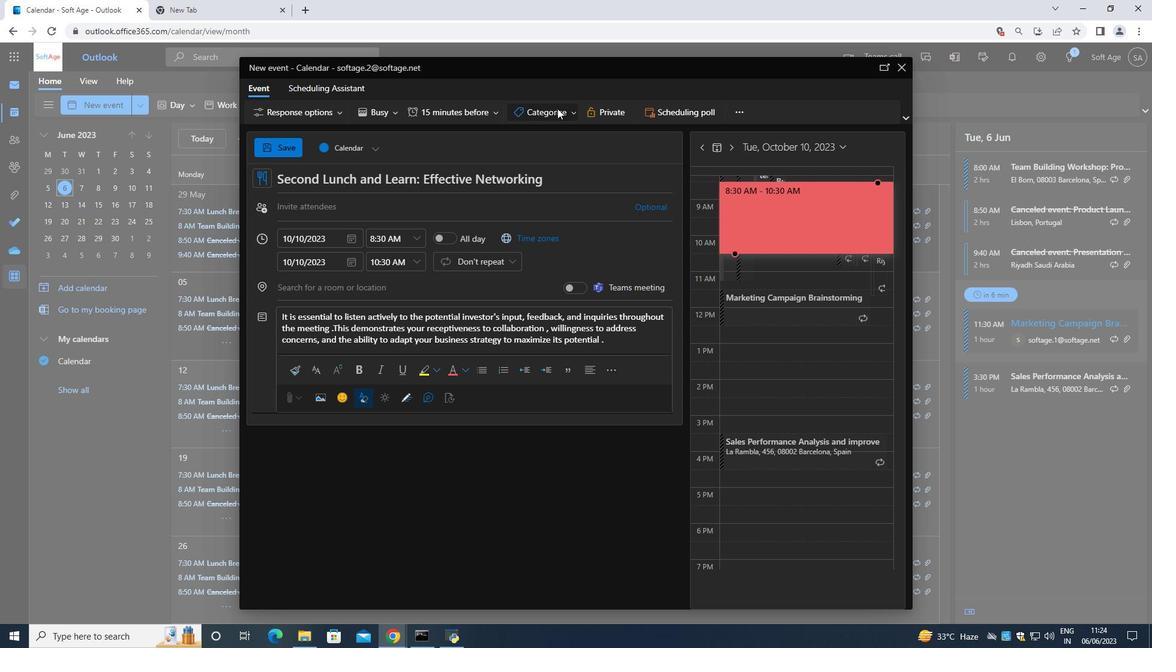 
Action: Mouse pressed left at (554, 112)
Screenshot: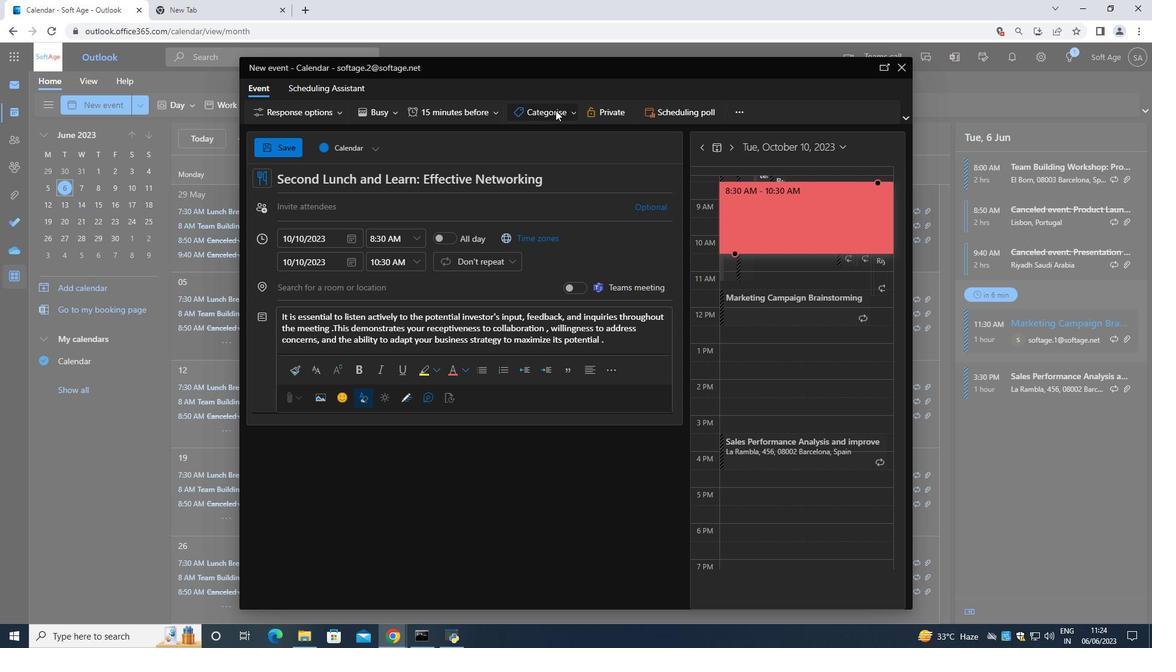 
Action: Mouse moved to (551, 156)
Screenshot: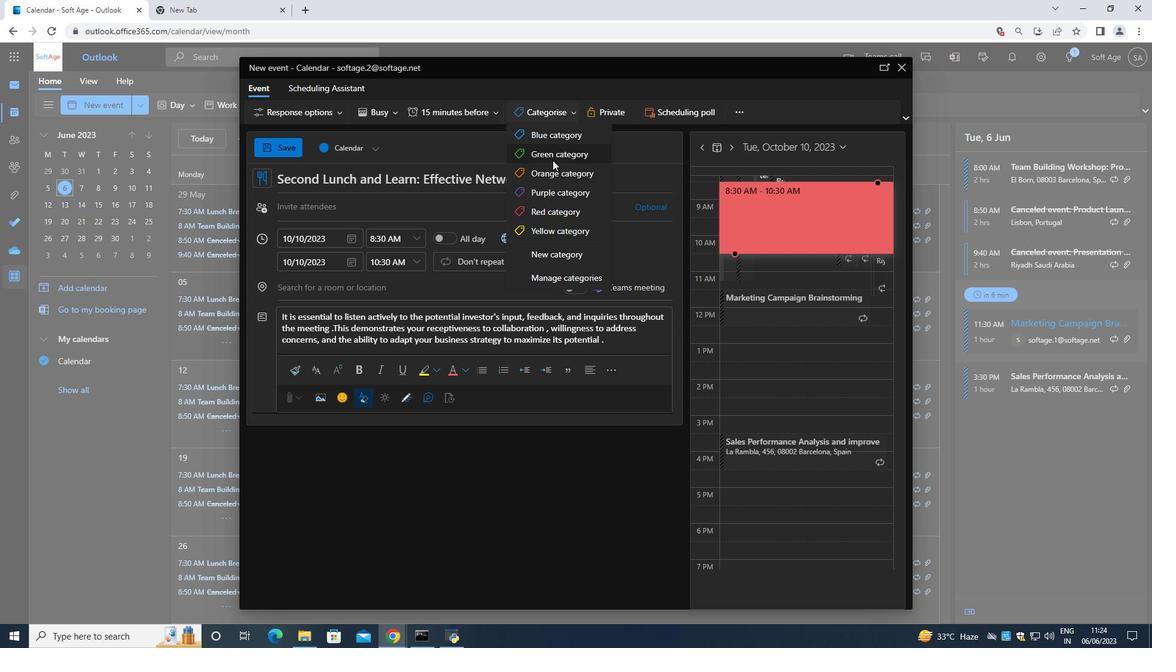 
Action: Mouse pressed left at (551, 156)
Screenshot: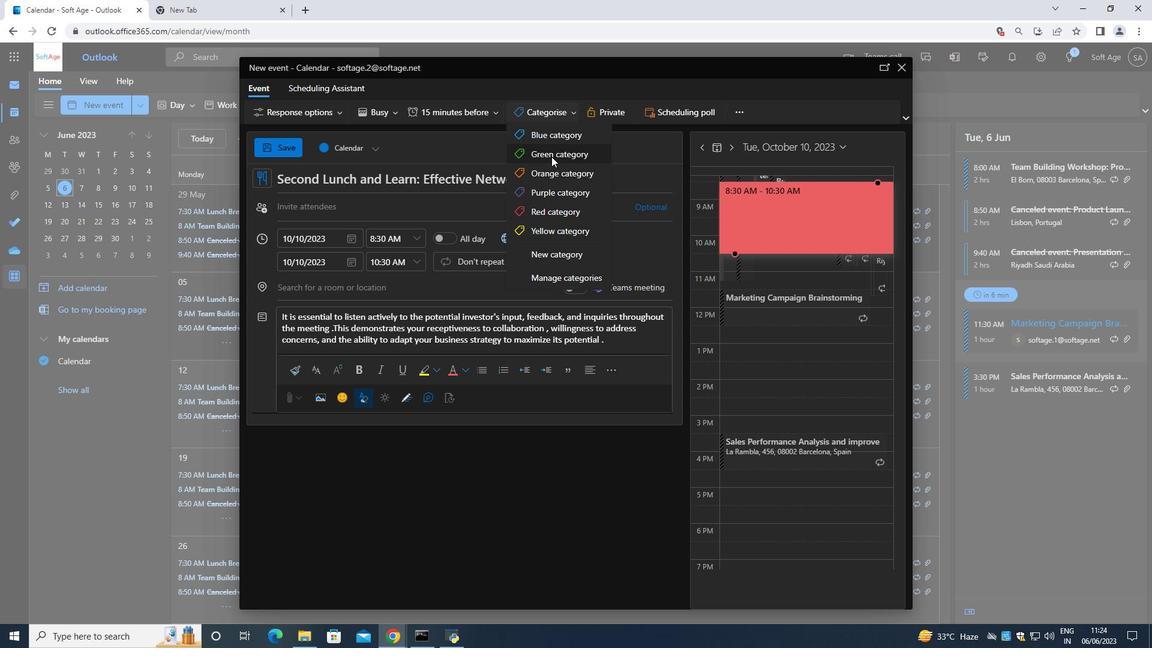 
Action: Mouse moved to (426, 202)
Screenshot: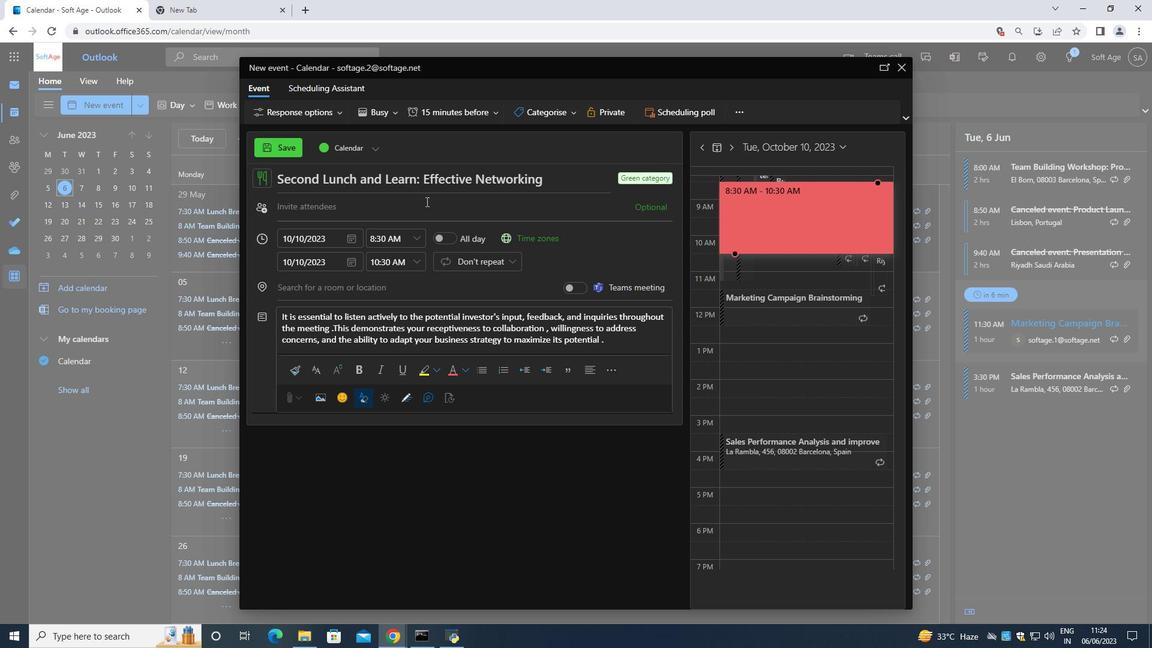 
Action: Mouse pressed left at (426, 202)
Screenshot: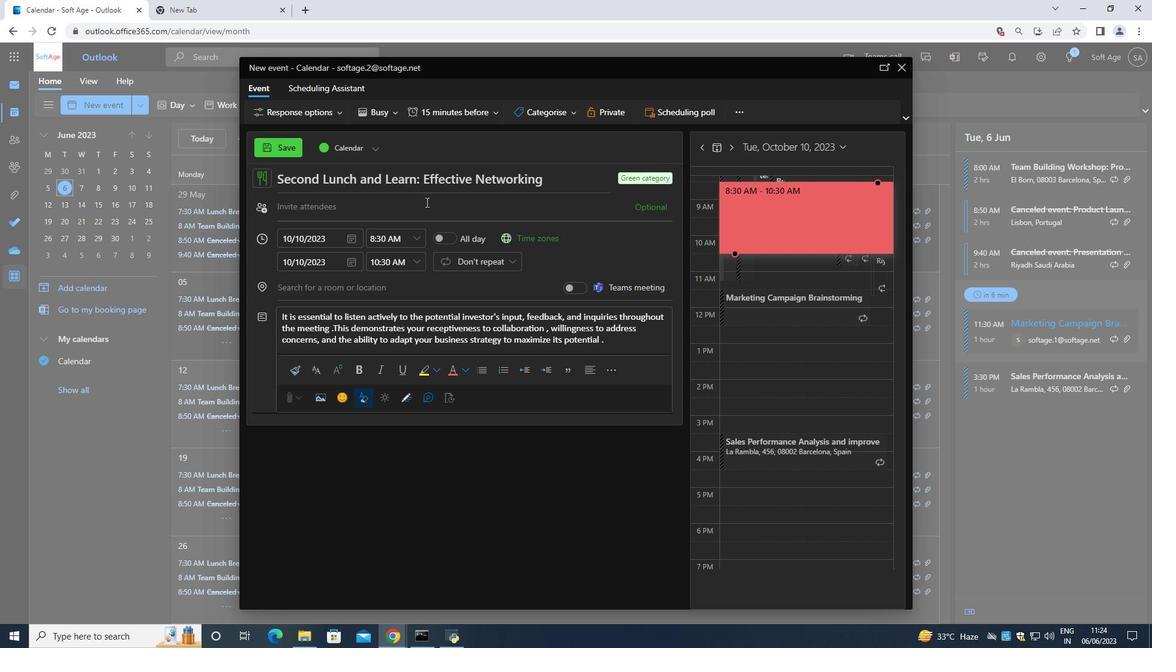 
Action: Mouse moved to (426, 204)
Screenshot: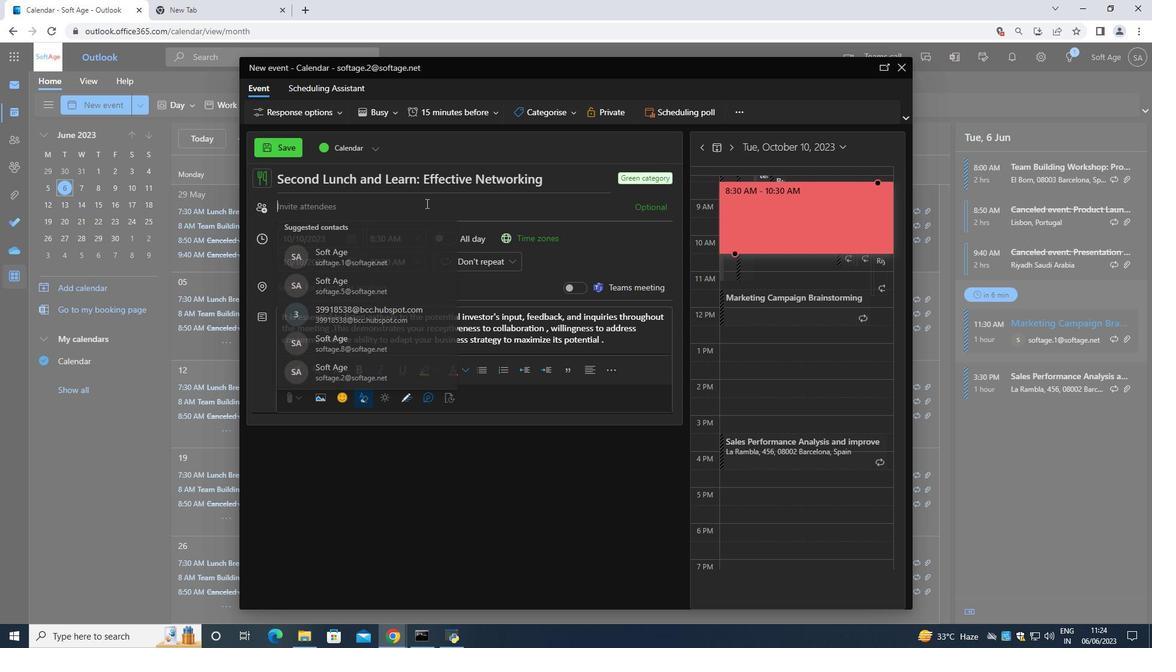 
Action: Key pressed <Key.shift>Softage.5<Key.shift>@
Screenshot: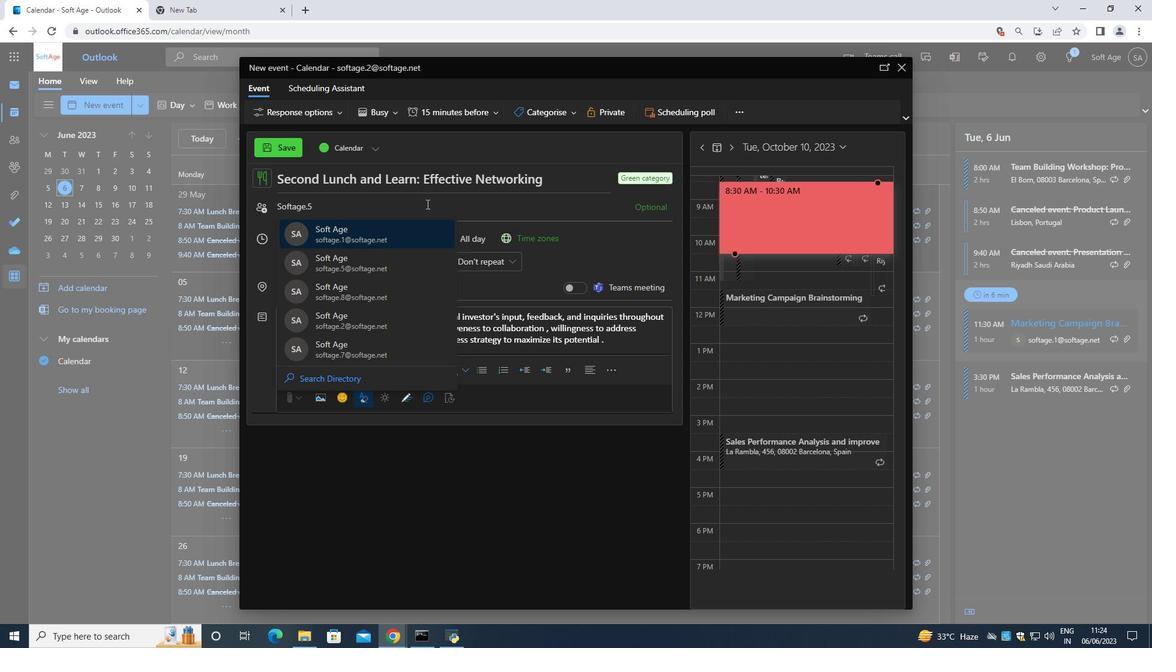 
Action: Mouse moved to (392, 230)
Screenshot: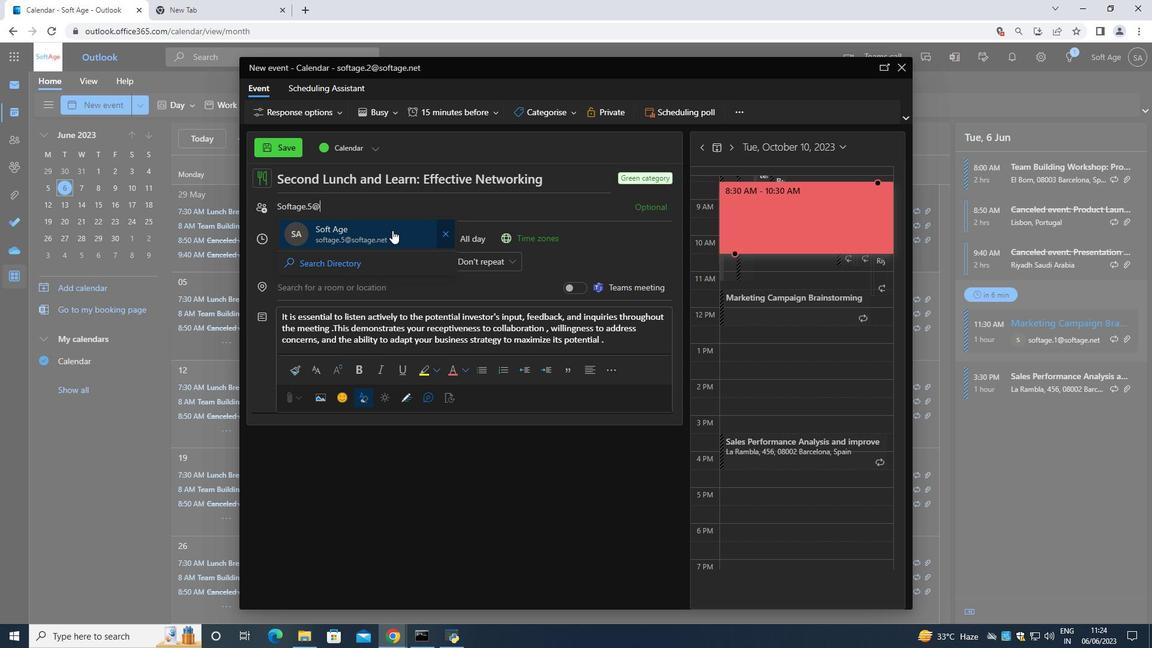 
Action: Mouse pressed left at (392, 230)
Screenshot: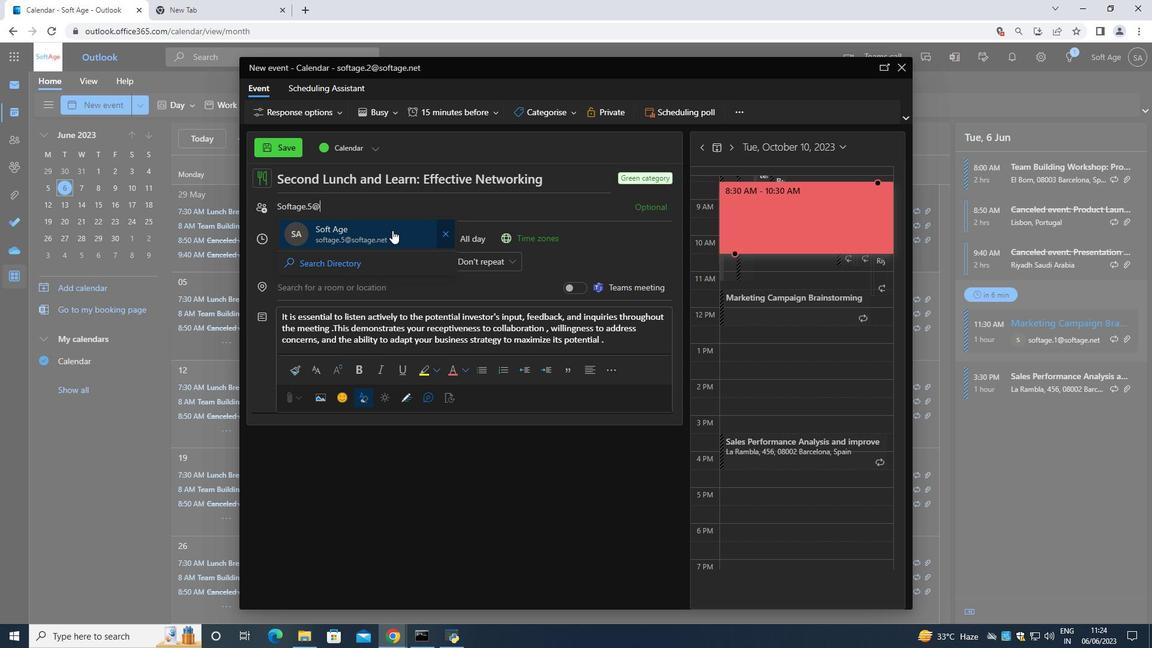 
Action: Key pressed <Key.shift>Softage.6<Key.shift><Key.shift>@
Screenshot: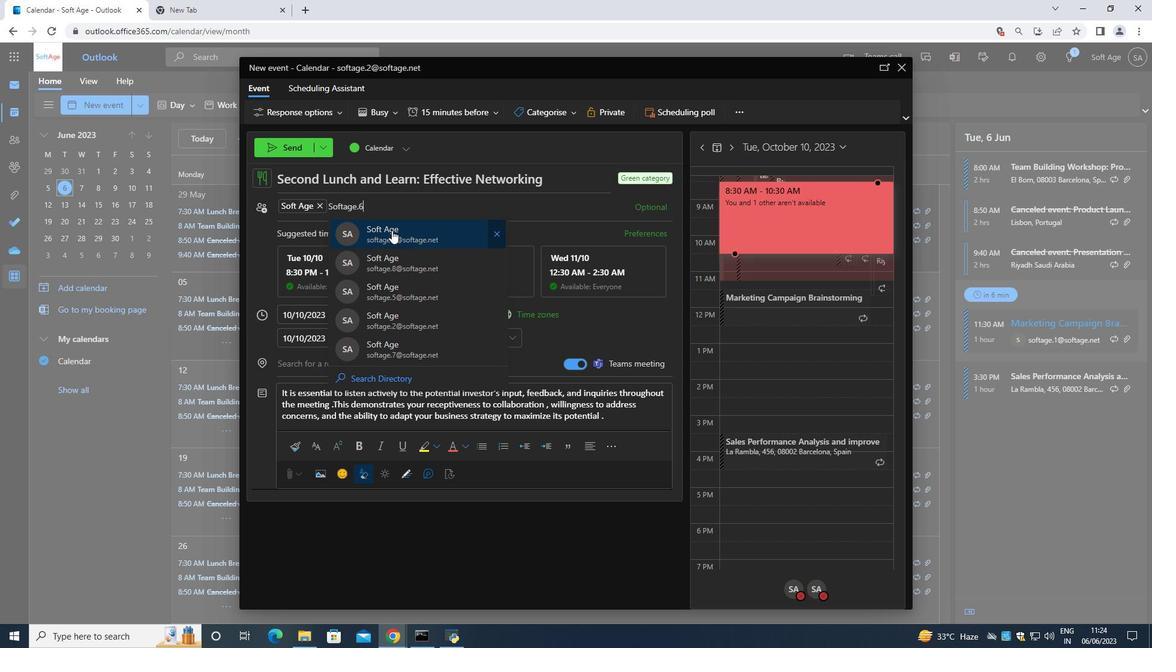 
Action: Mouse moved to (393, 258)
Screenshot: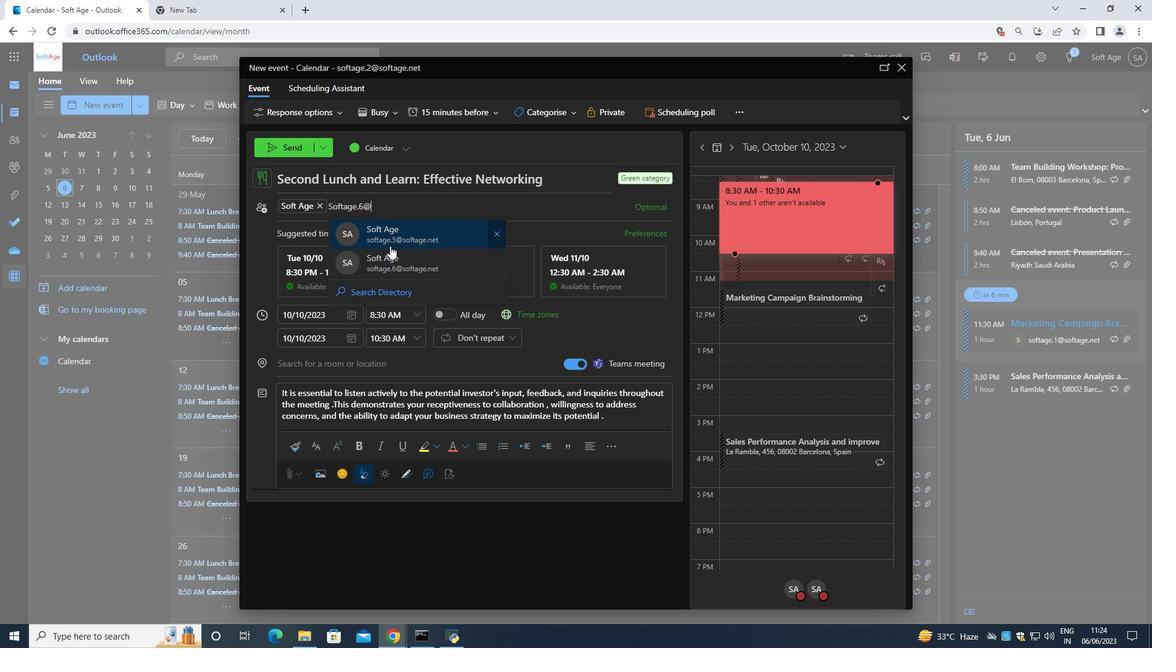 
Action: Mouse pressed left at (393, 258)
Screenshot: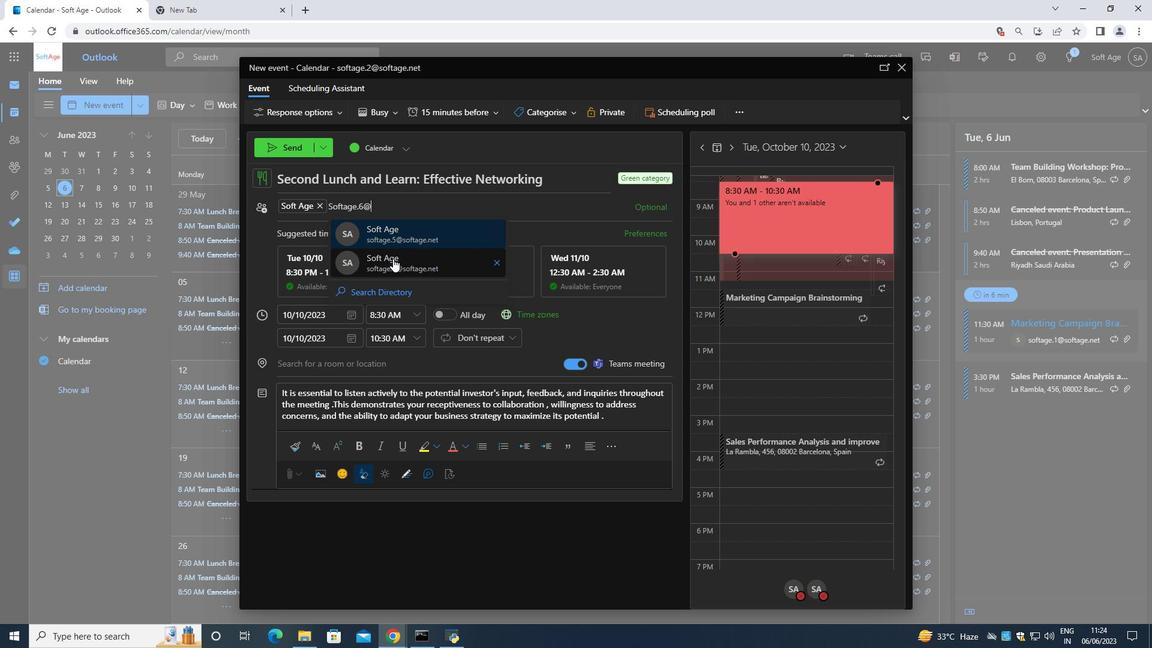 
Action: Mouse moved to (444, 106)
Screenshot: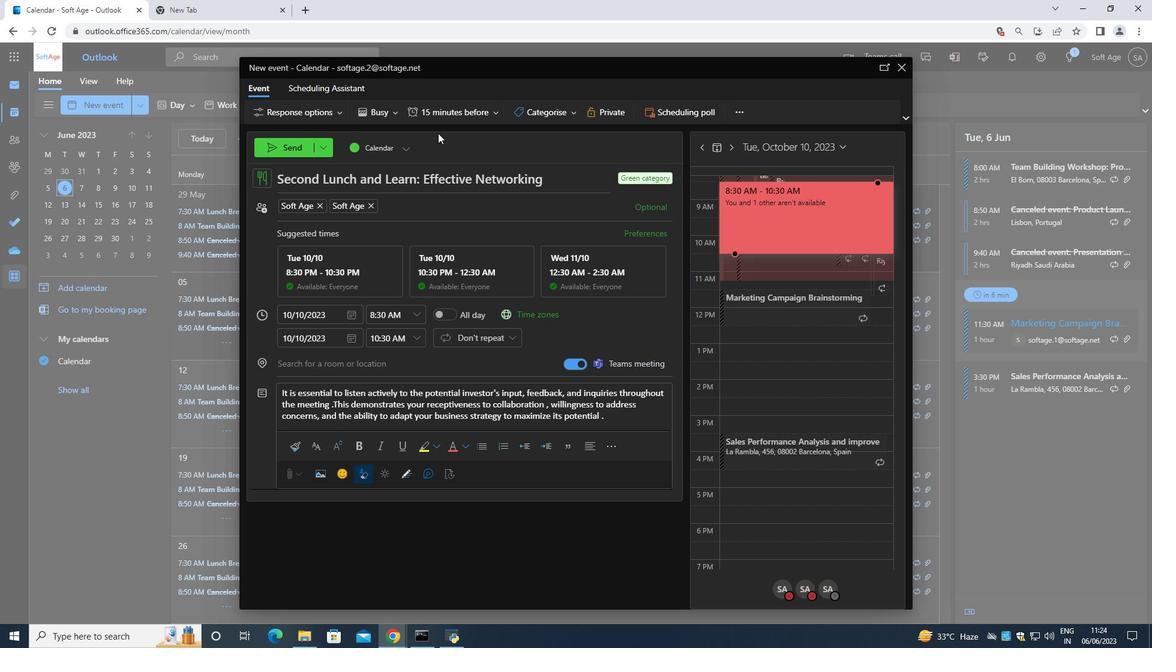 
Action: Mouse pressed left at (444, 106)
Screenshot: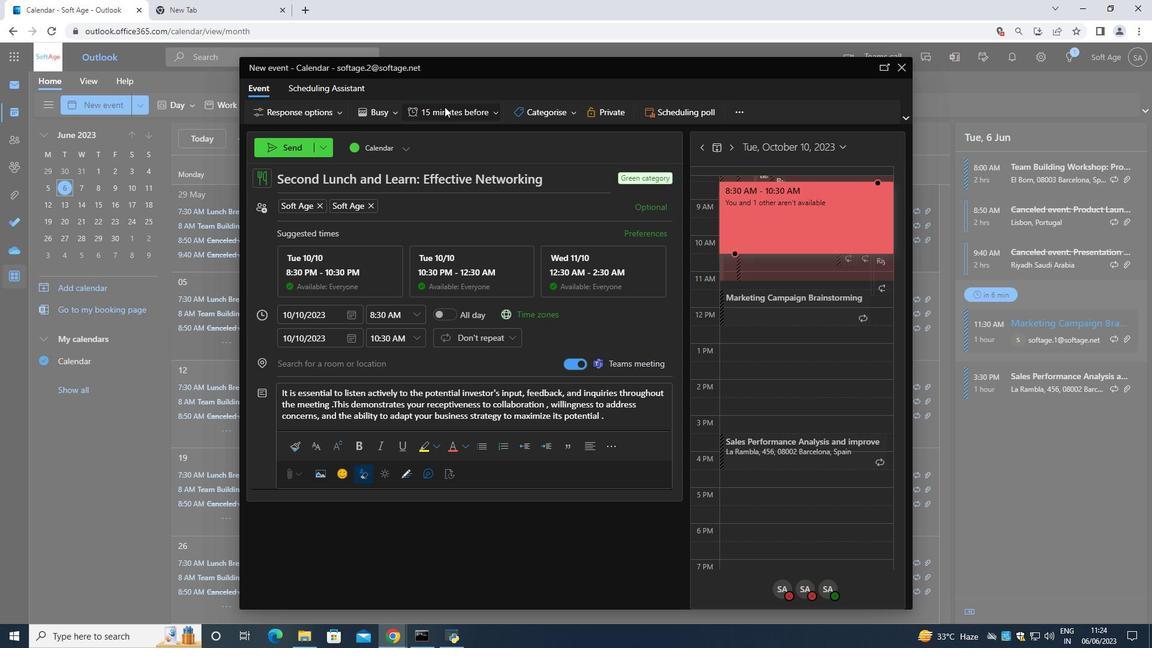
Action: Mouse moved to (446, 286)
Screenshot: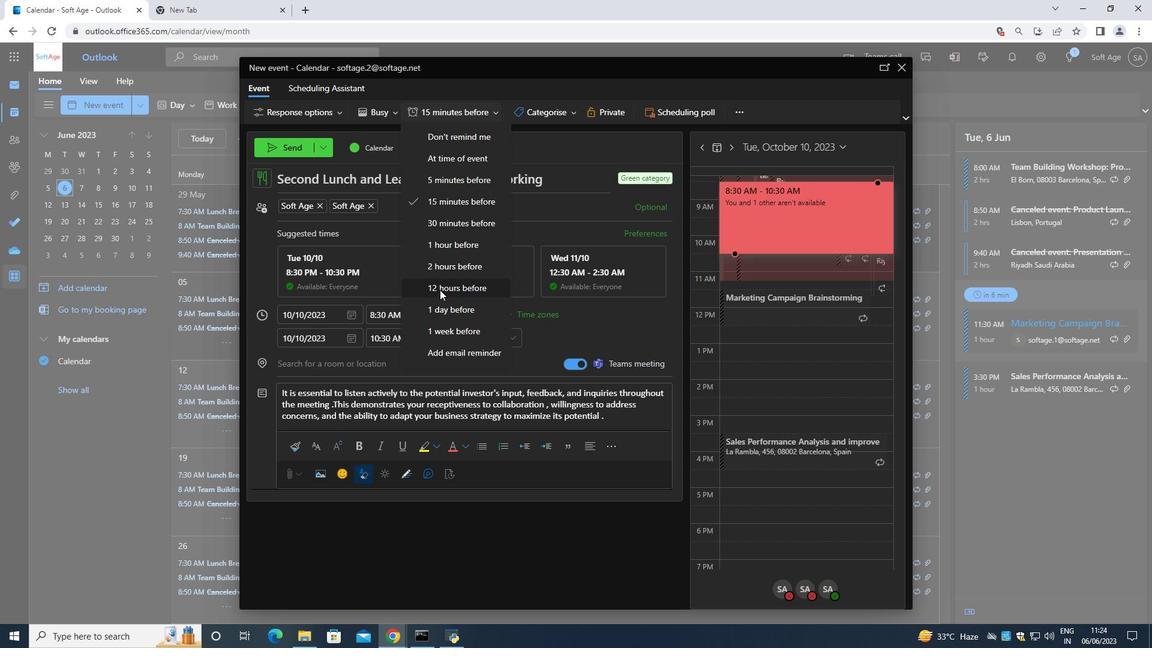 
Action: Mouse pressed left at (446, 286)
Screenshot: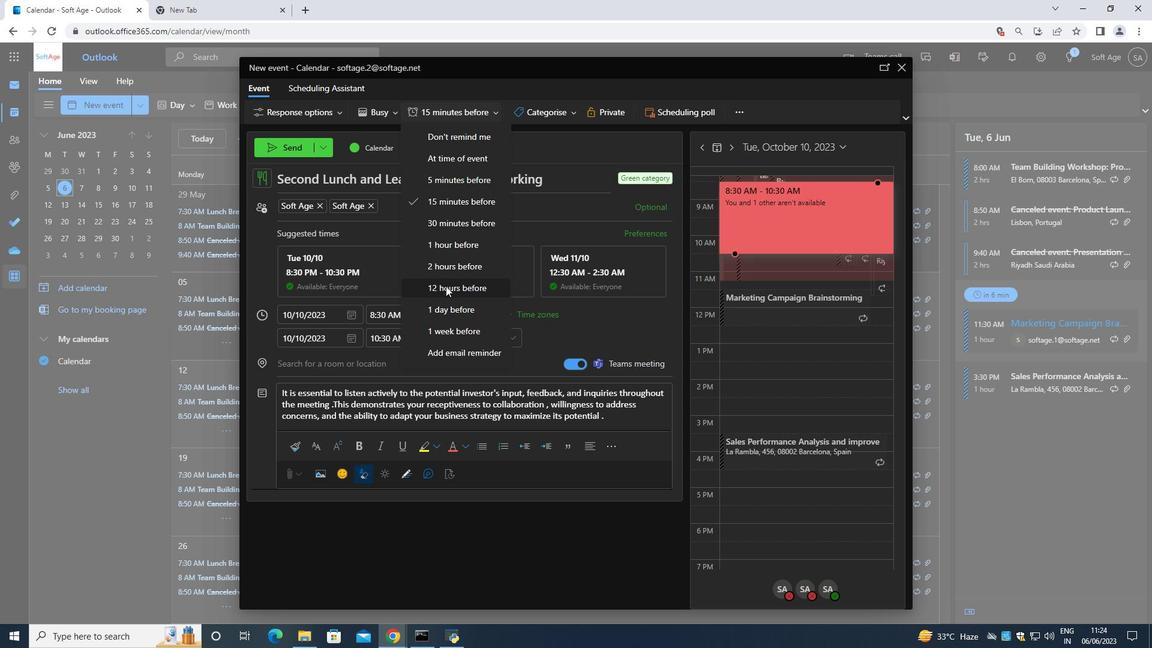 
Action: Mouse moved to (278, 145)
Screenshot: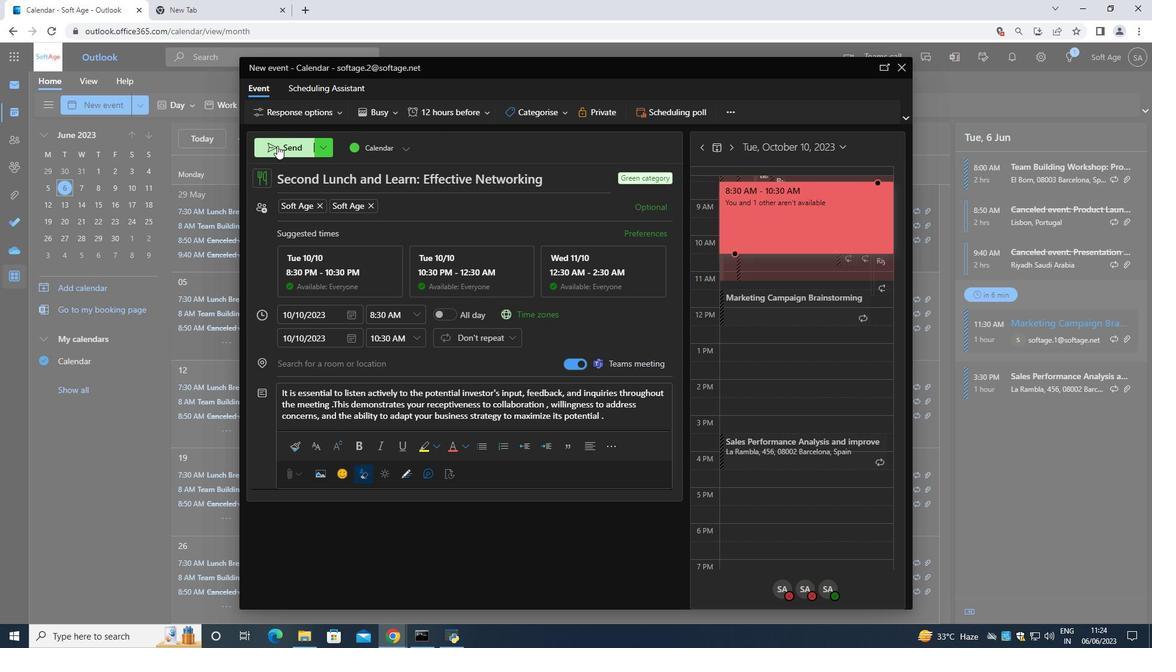 
Action: Mouse pressed left at (278, 145)
Screenshot: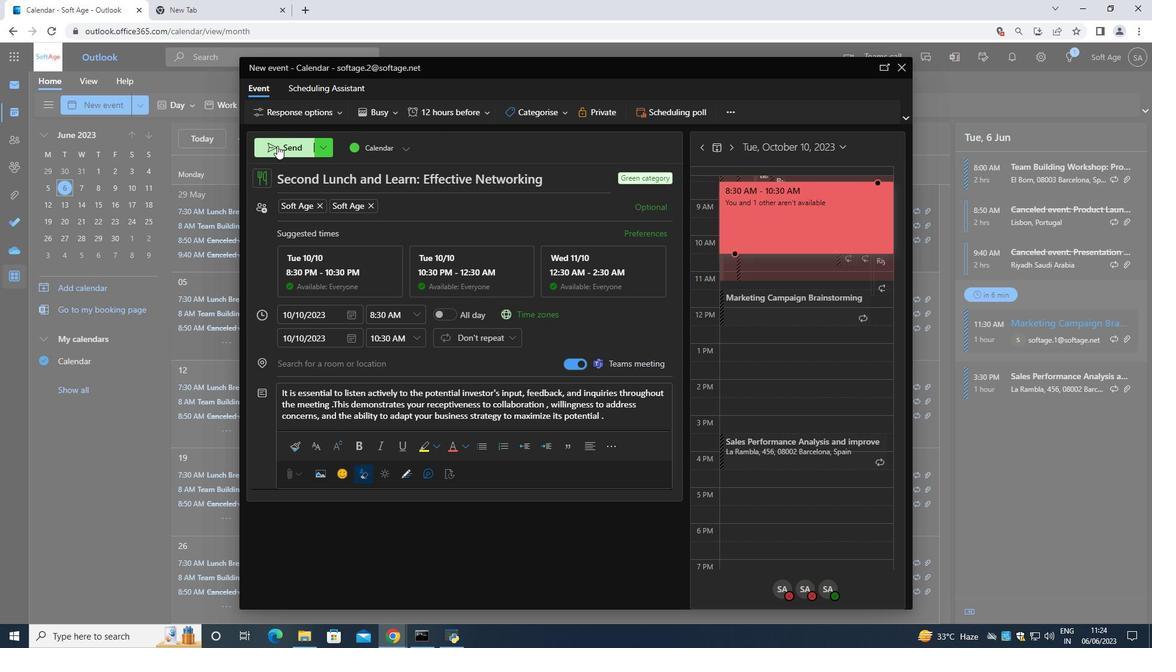 
Action: Mouse moved to (279, 144)
Screenshot: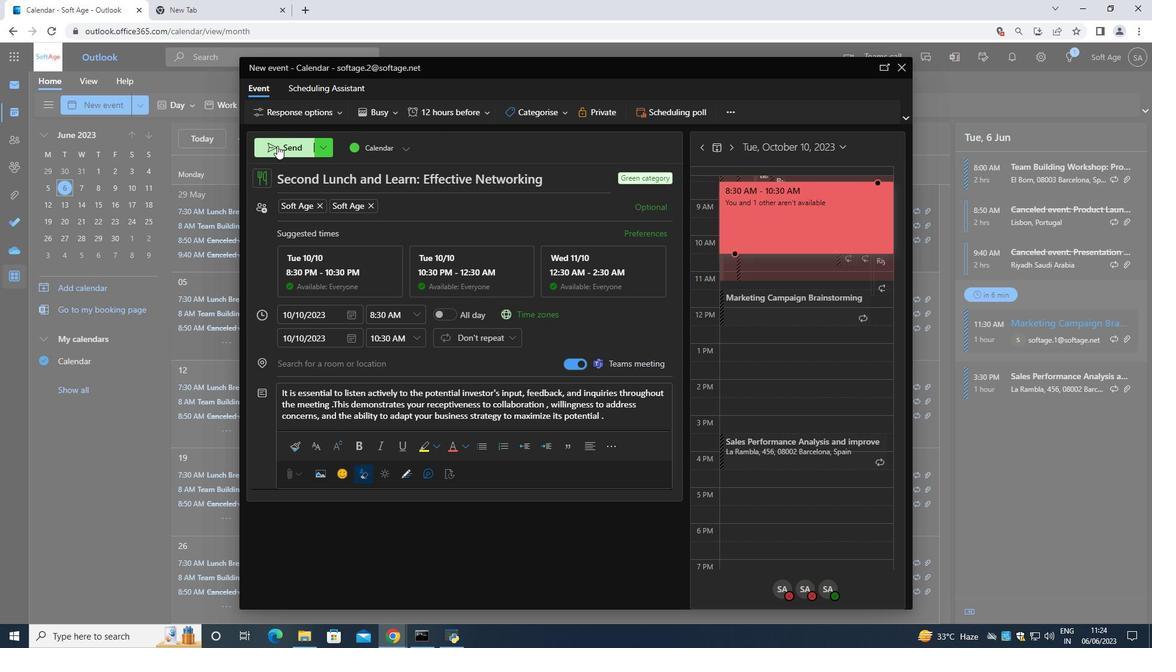 
